 Task: Look for space in Cambuí, Brazil from 1st August, 2023 to 5th August, 2023 for 3 adults, 1 child in price range Rs.13000 to Rs.20000. Place can be entire place with 2 bedrooms having 3 beds and 2 bathrooms. Property type can be flatguest house, hotel. Booking option can be shelf check-in. Required host language is Spanish.
Action: Mouse moved to (438, 81)
Screenshot: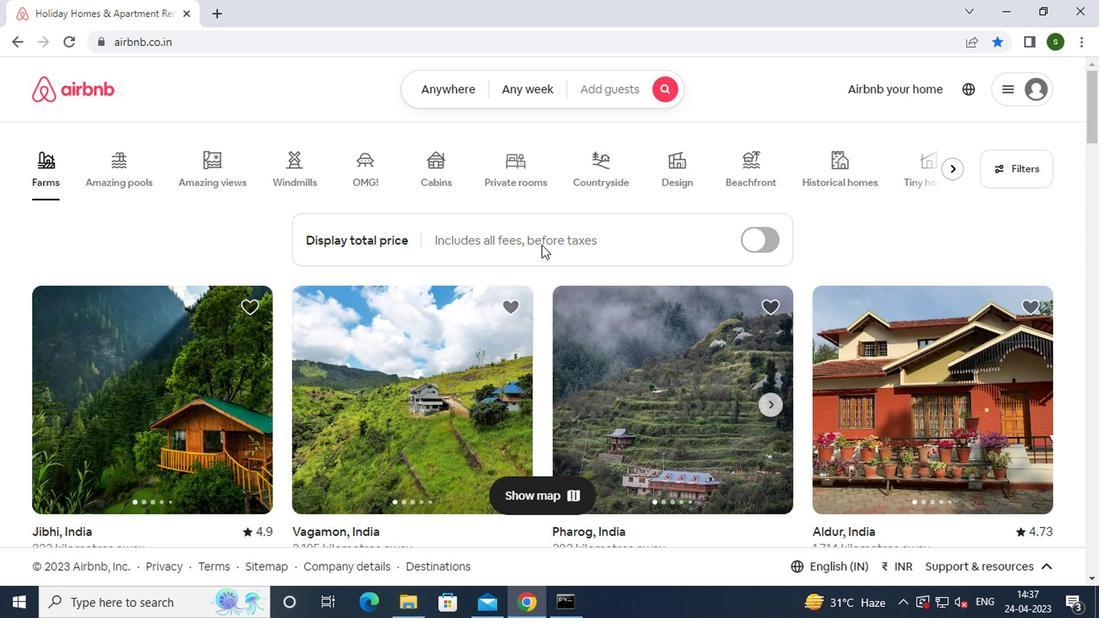 
Action: Mouse pressed left at (438, 81)
Screenshot: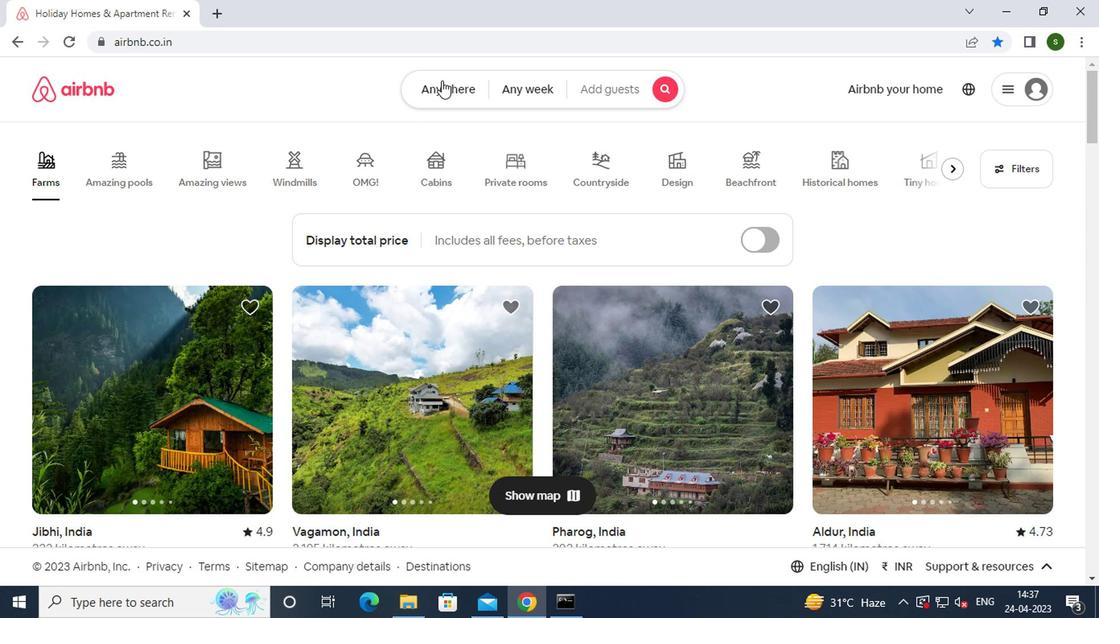 
Action: Mouse moved to (326, 146)
Screenshot: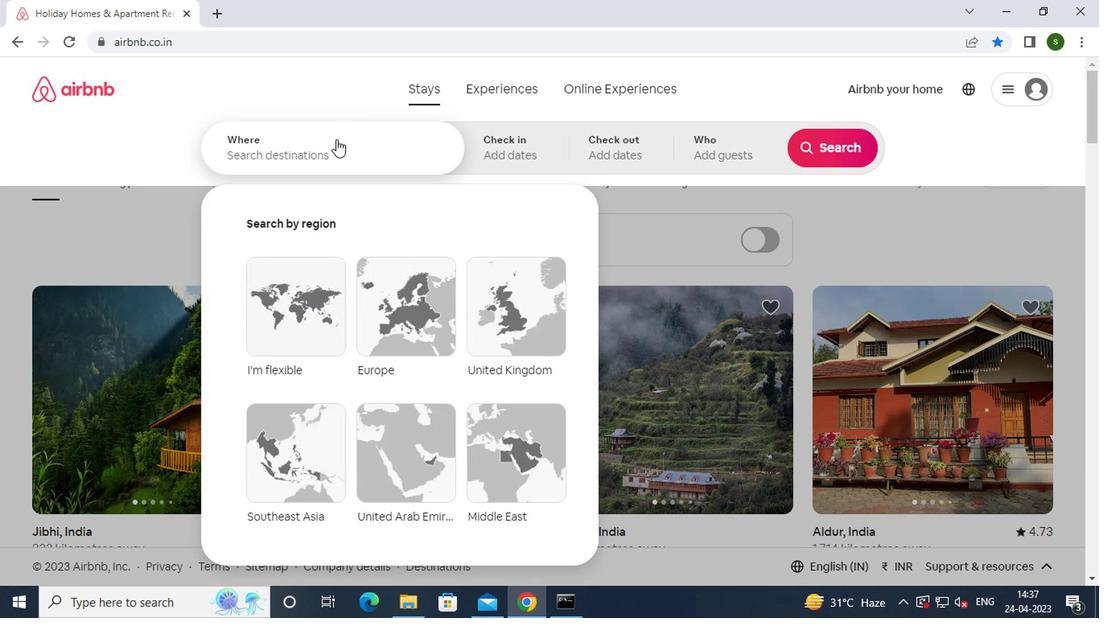 
Action: Mouse pressed left at (326, 146)
Screenshot: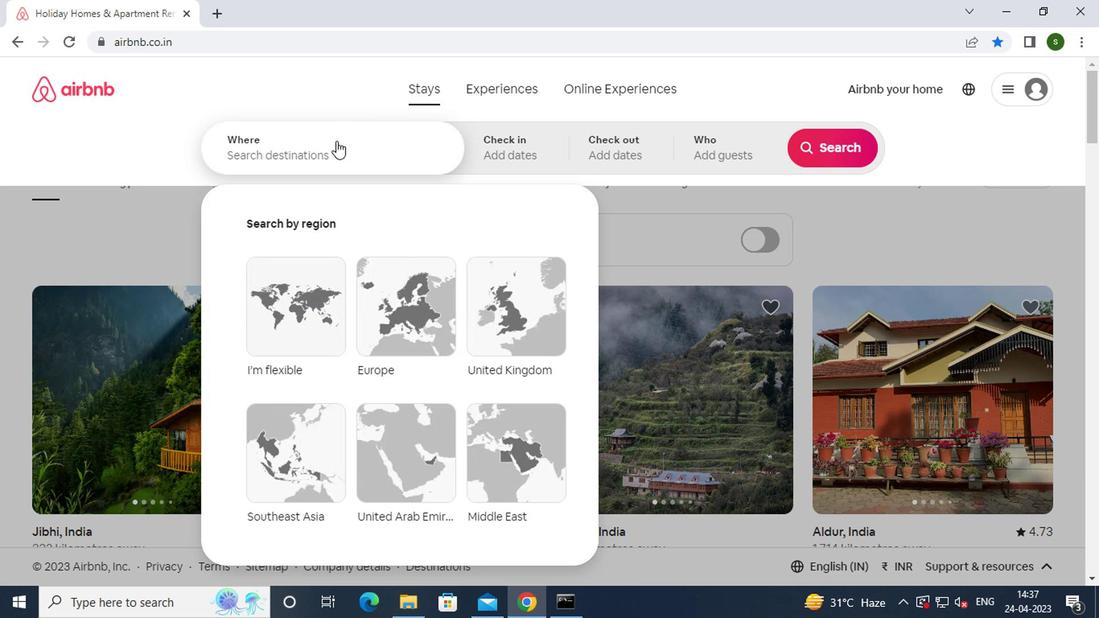 
Action: Key pressed c<Key.caps_lock>ambul,<Key.space><Key.caps_lock>b<Key.caps_lock>razil<Key.enter>
Screenshot: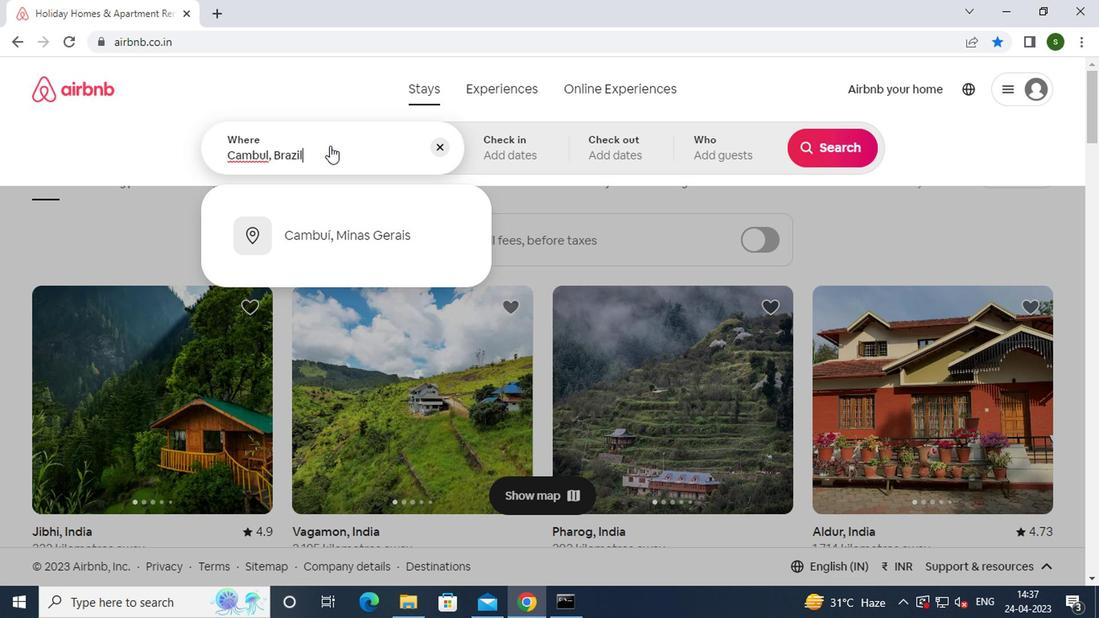 
Action: Mouse moved to (820, 279)
Screenshot: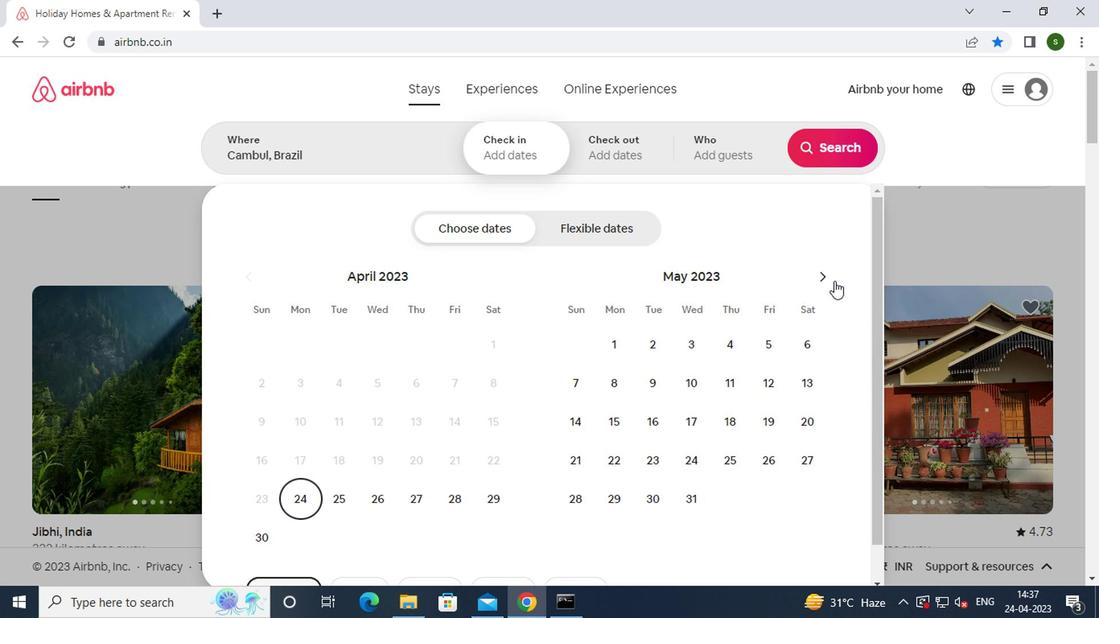 
Action: Mouse pressed left at (820, 279)
Screenshot: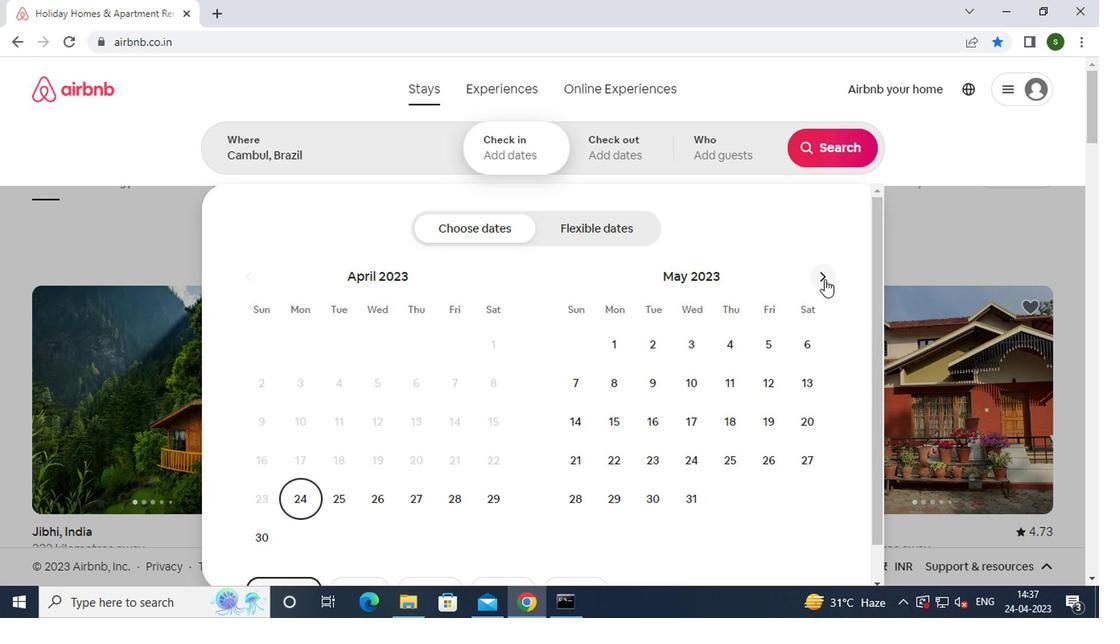 
Action: Mouse pressed left at (820, 279)
Screenshot: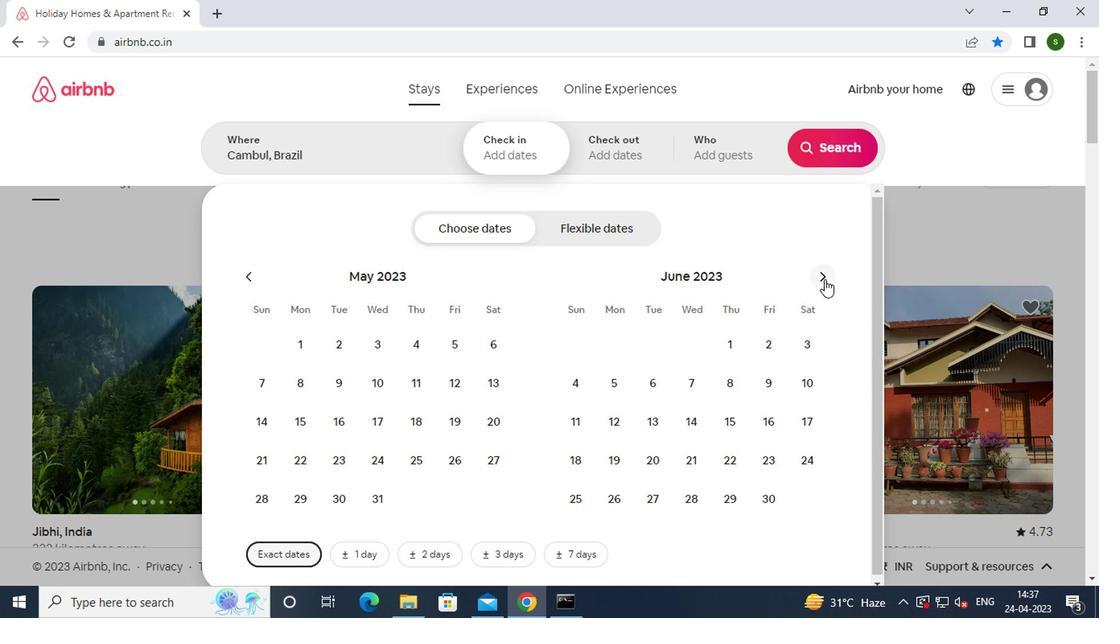 
Action: Mouse pressed left at (820, 279)
Screenshot: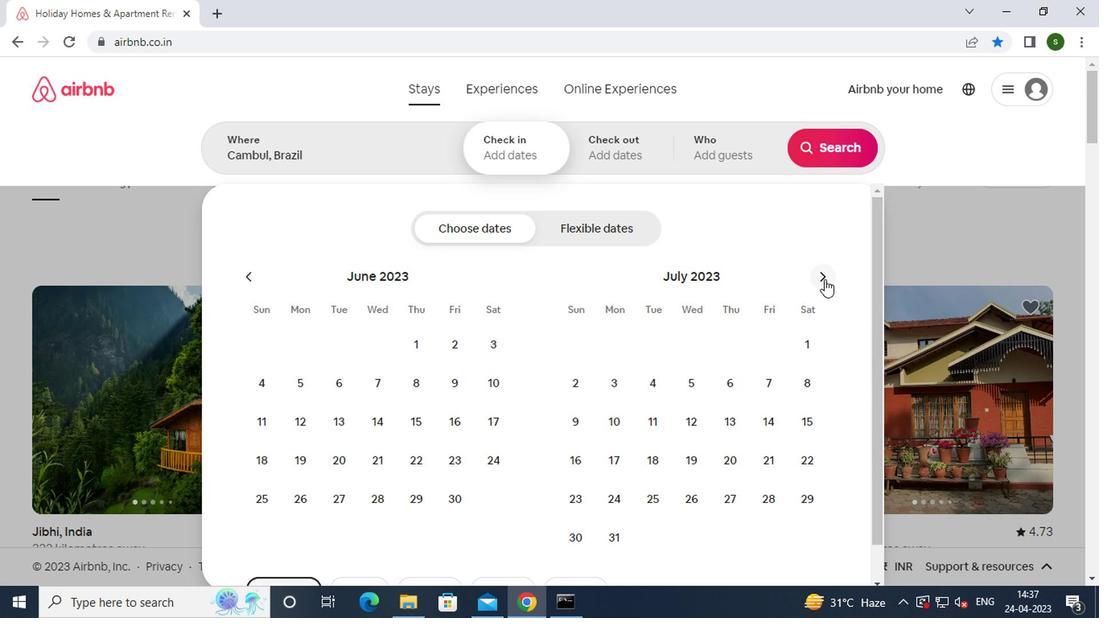 
Action: Mouse moved to (653, 344)
Screenshot: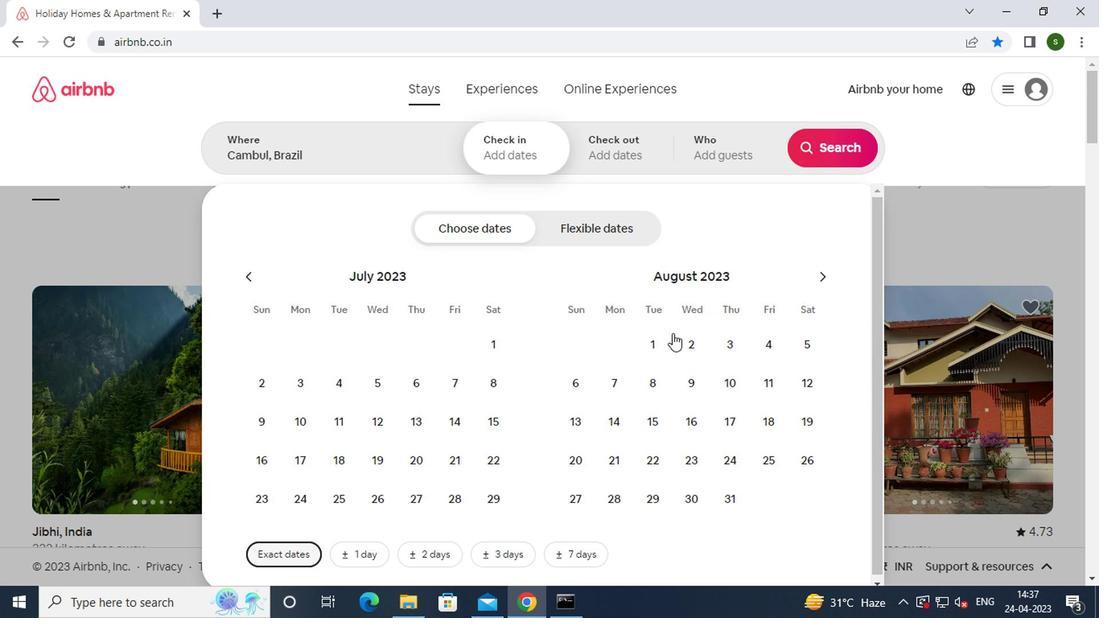 
Action: Mouse pressed left at (653, 344)
Screenshot: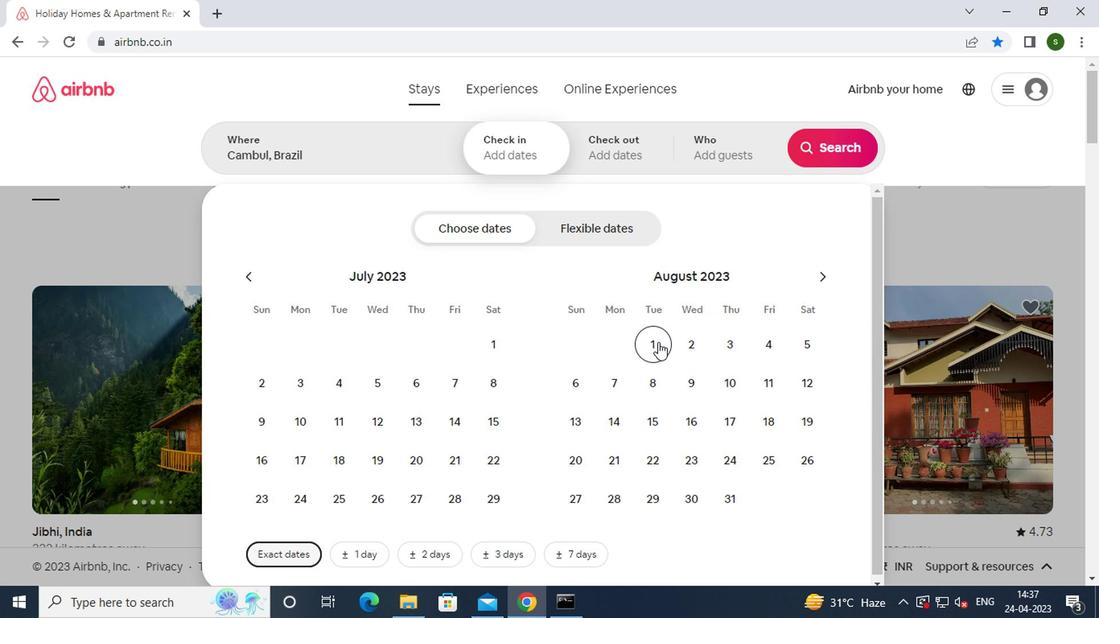 
Action: Mouse moved to (794, 340)
Screenshot: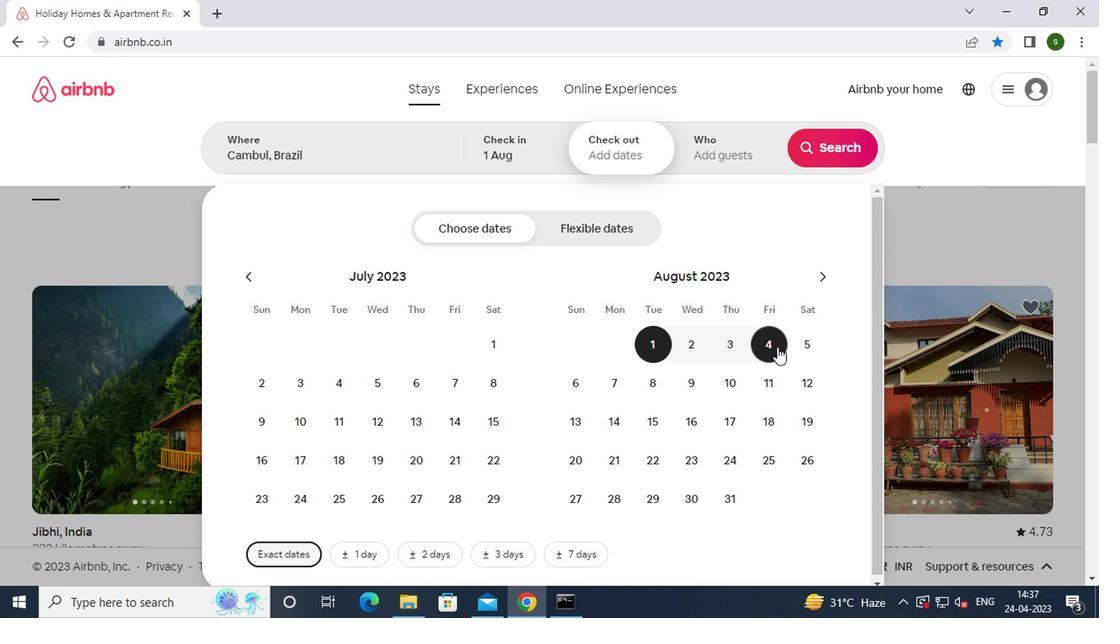 
Action: Mouse pressed left at (794, 340)
Screenshot: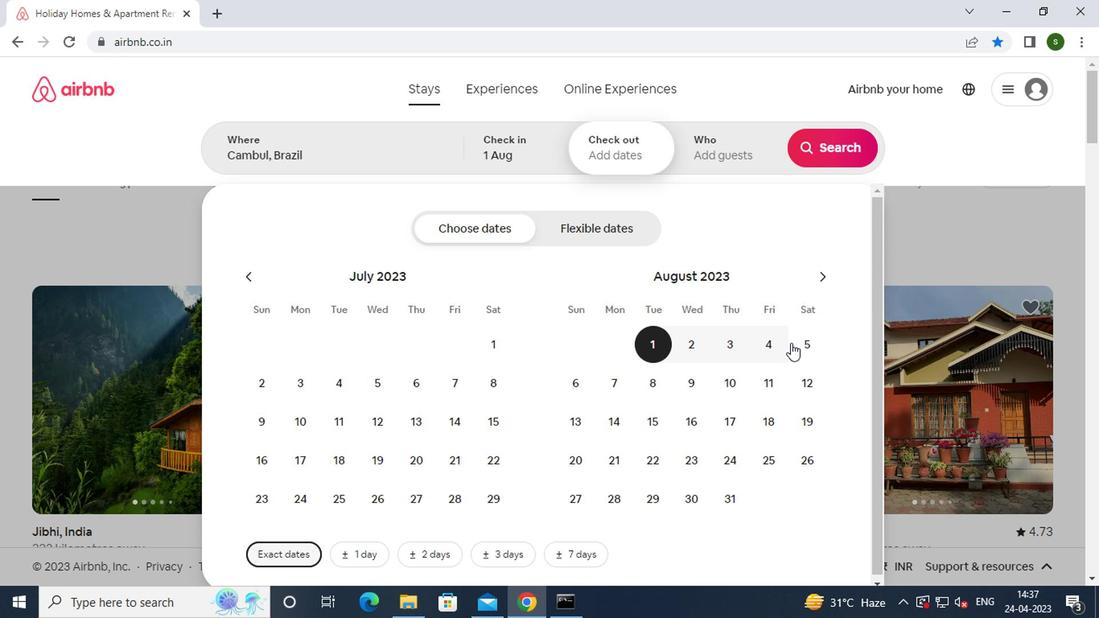 
Action: Mouse moved to (739, 137)
Screenshot: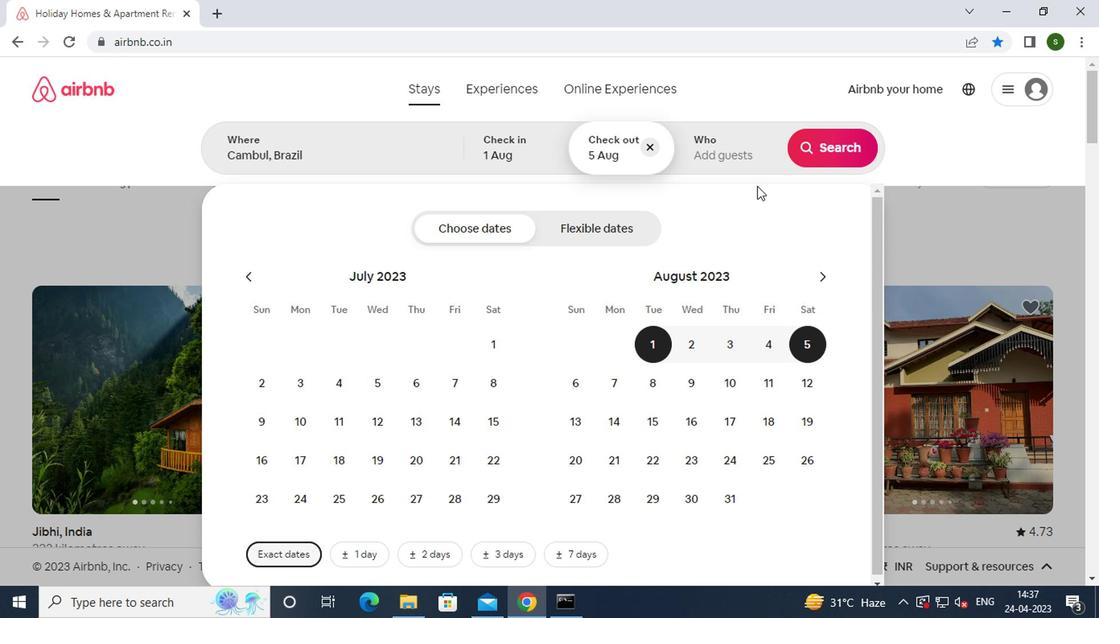 
Action: Mouse pressed left at (739, 137)
Screenshot: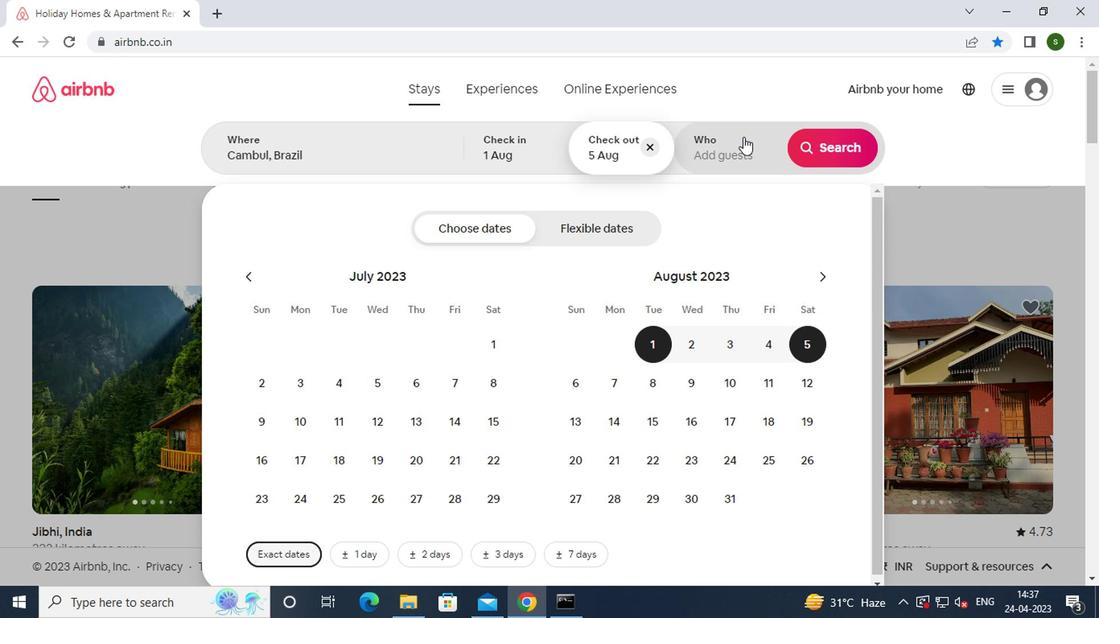 
Action: Mouse moved to (828, 237)
Screenshot: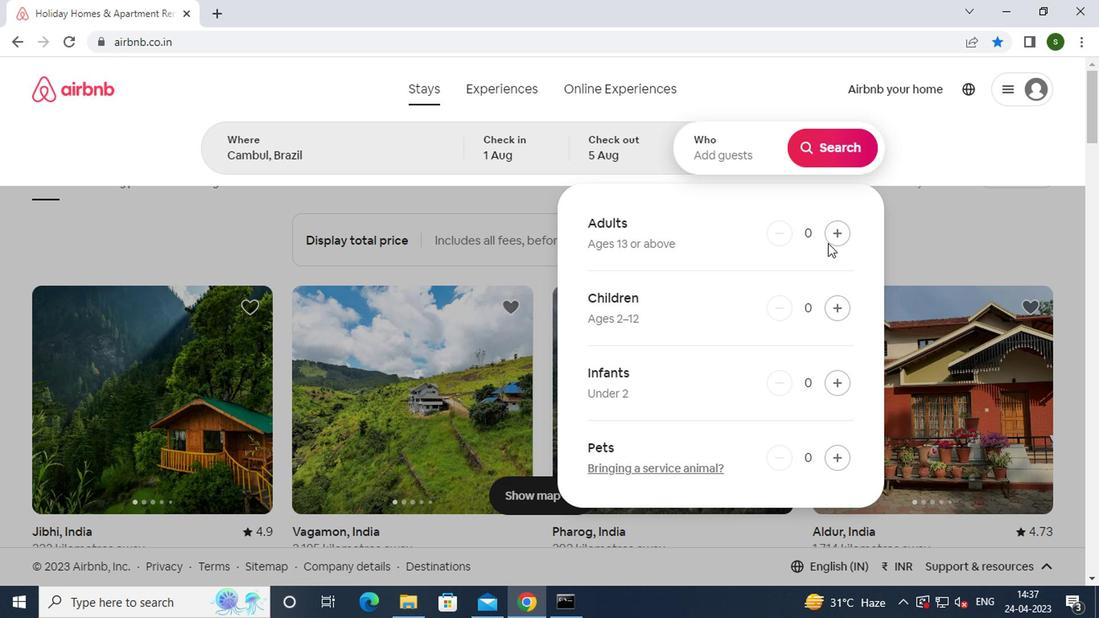 
Action: Mouse pressed left at (828, 237)
Screenshot: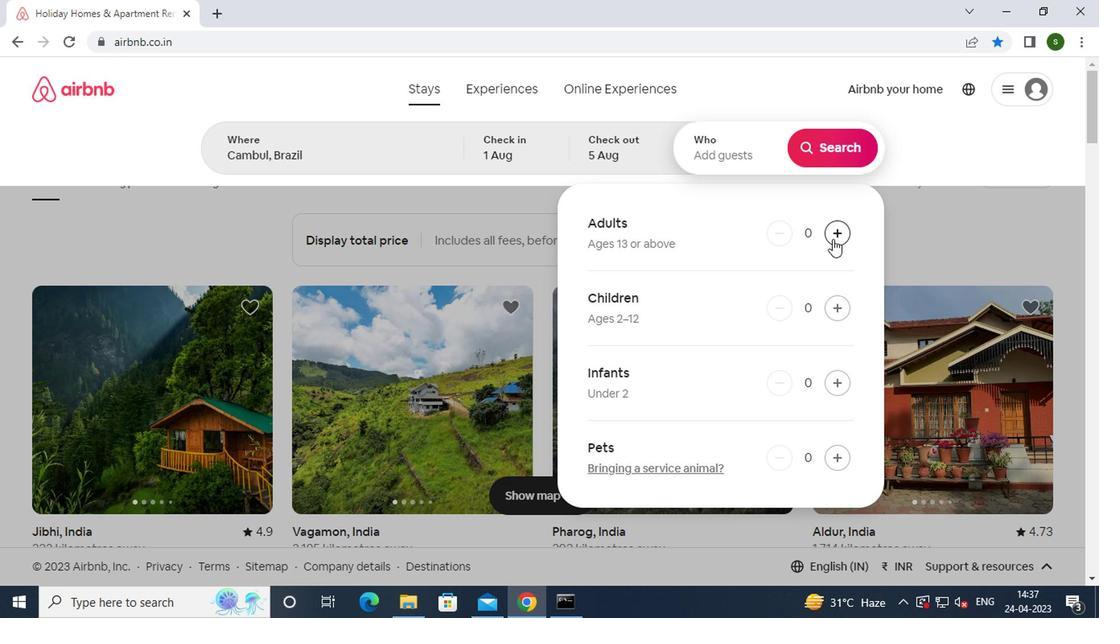 
Action: Mouse pressed left at (828, 237)
Screenshot: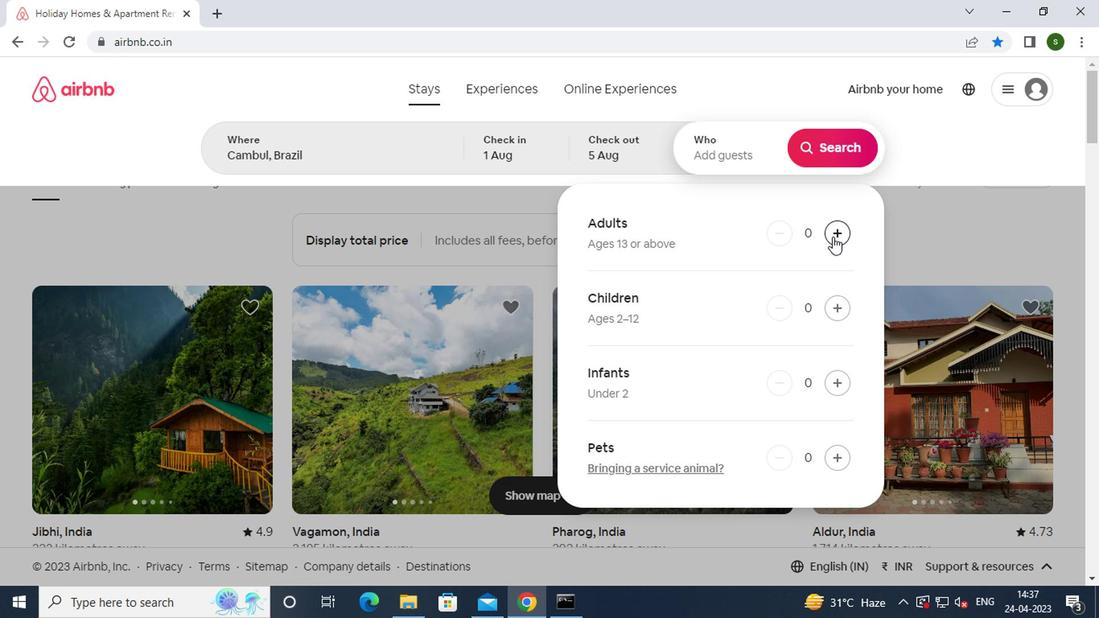 
Action: Mouse pressed left at (828, 237)
Screenshot: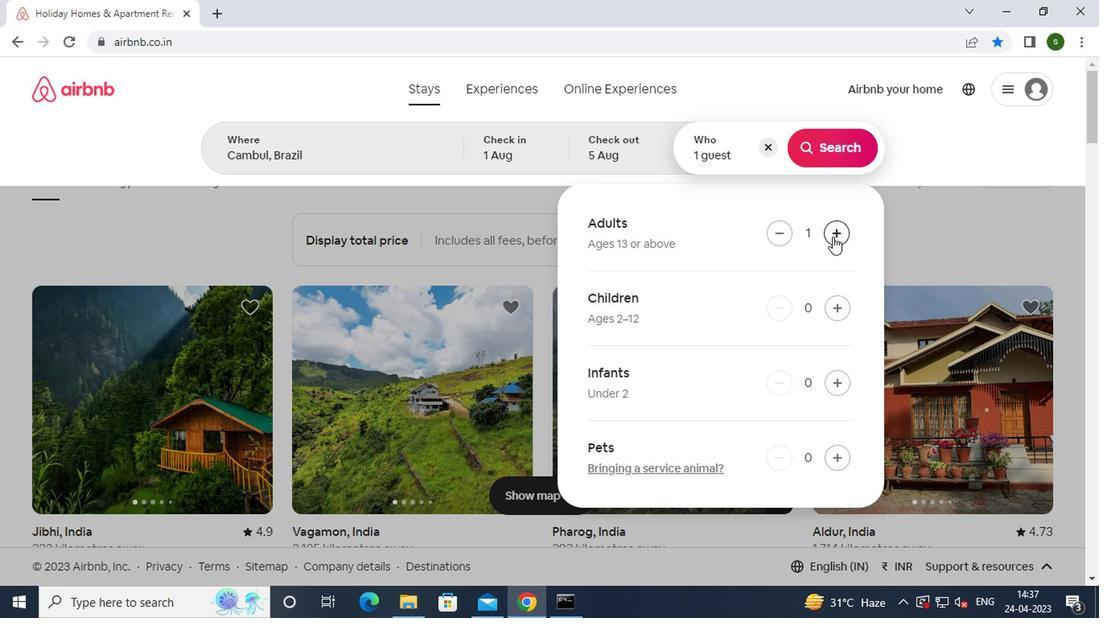 
Action: Mouse moved to (831, 301)
Screenshot: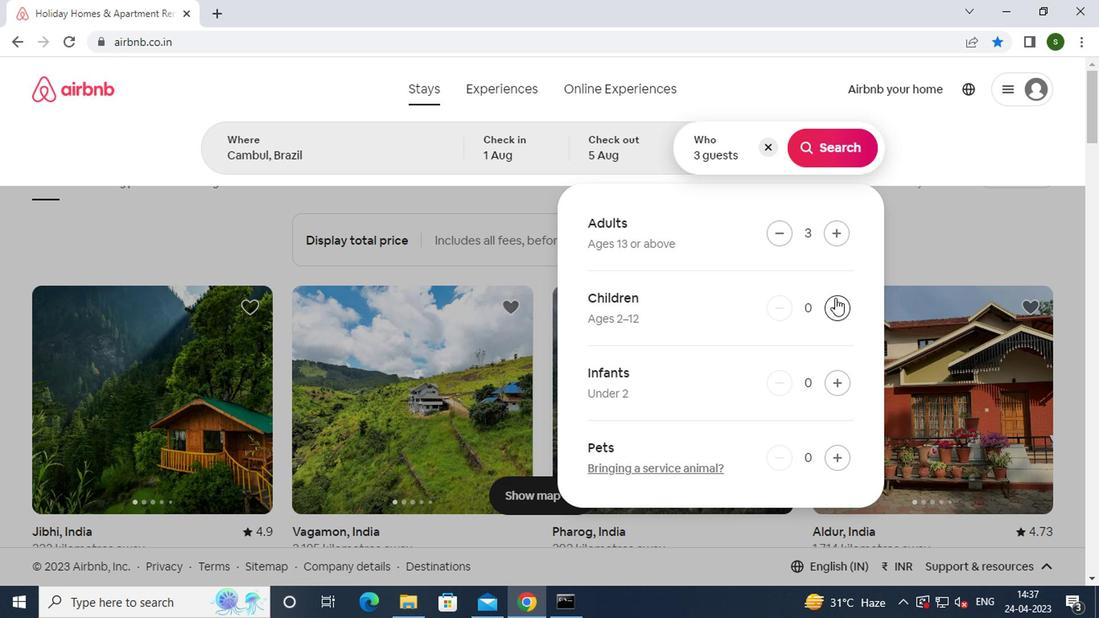 
Action: Mouse pressed left at (831, 301)
Screenshot: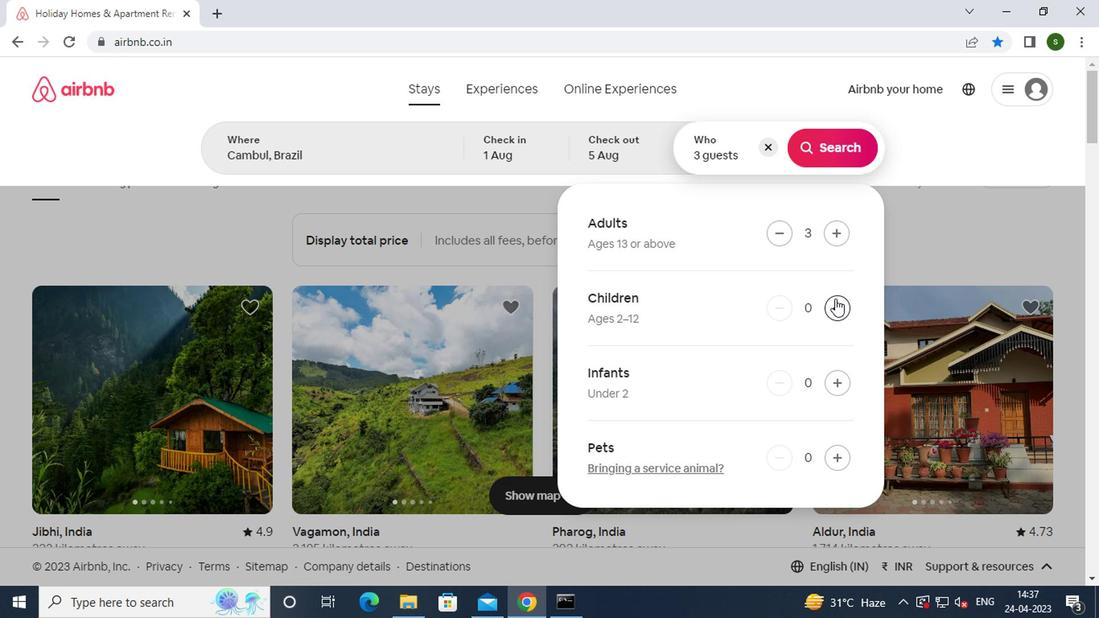 
Action: Mouse moved to (822, 150)
Screenshot: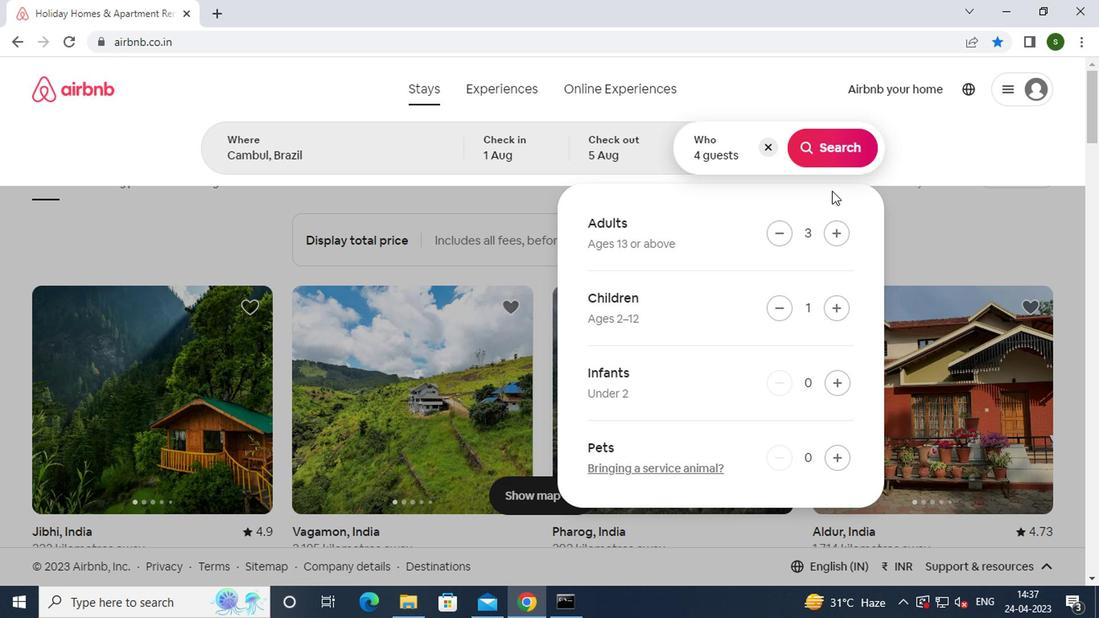 
Action: Mouse pressed left at (822, 150)
Screenshot: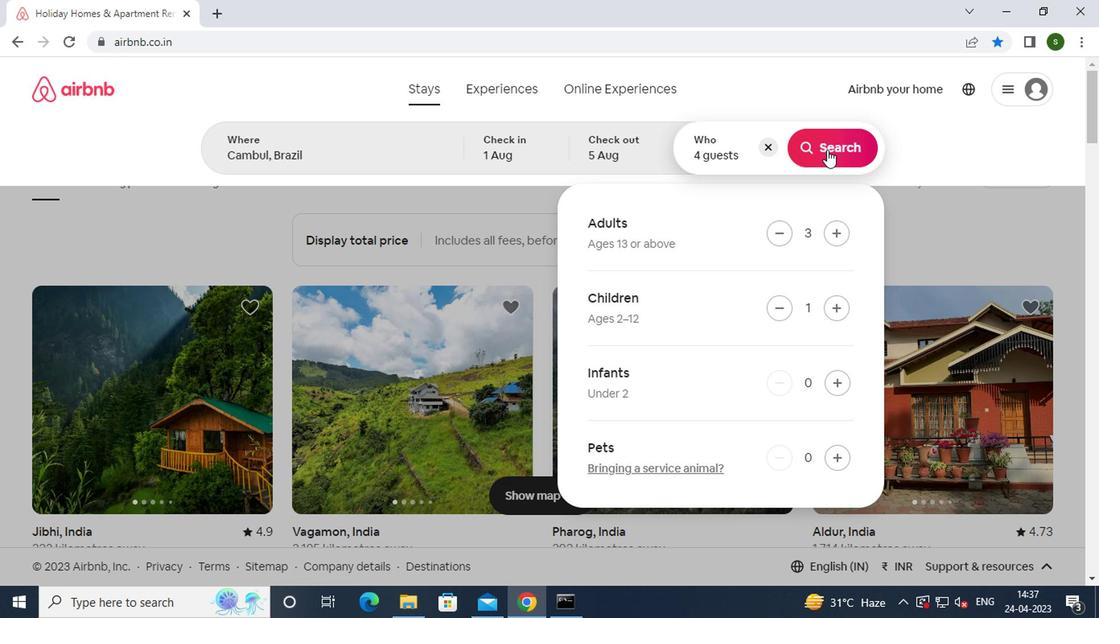 
Action: Mouse moved to (1014, 154)
Screenshot: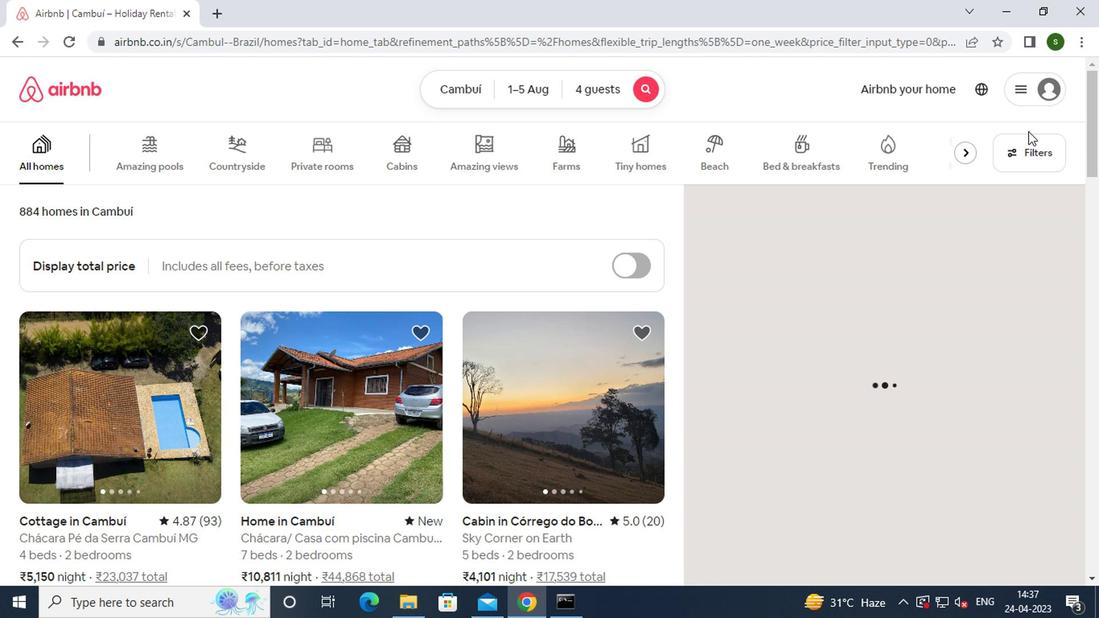 
Action: Mouse pressed left at (1014, 154)
Screenshot: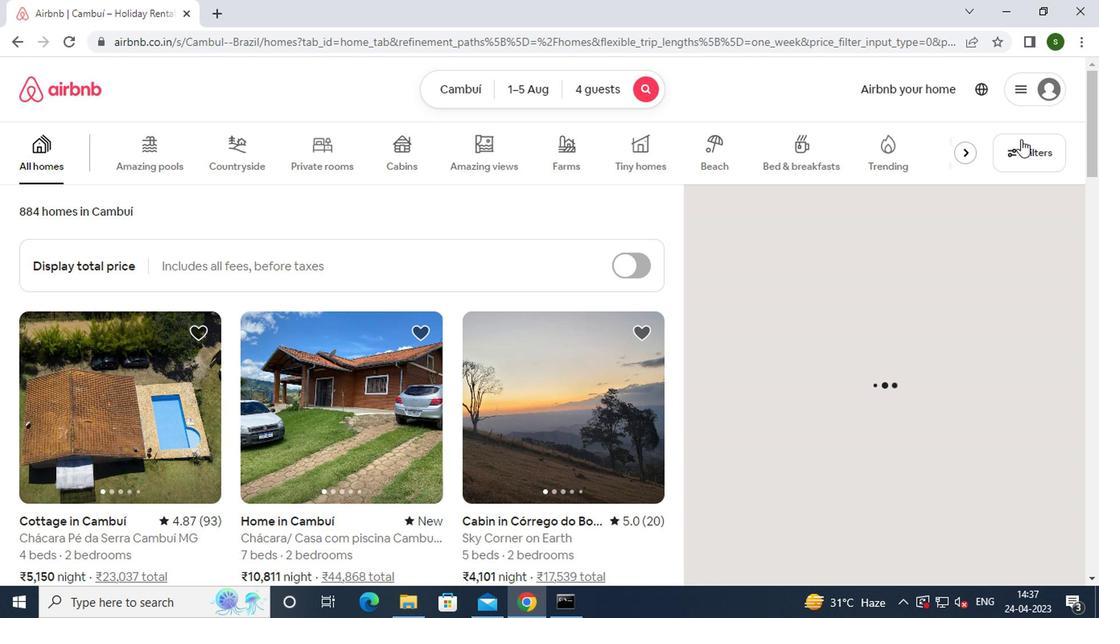 
Action: Mouse moved to (331, 356)
Screenshot: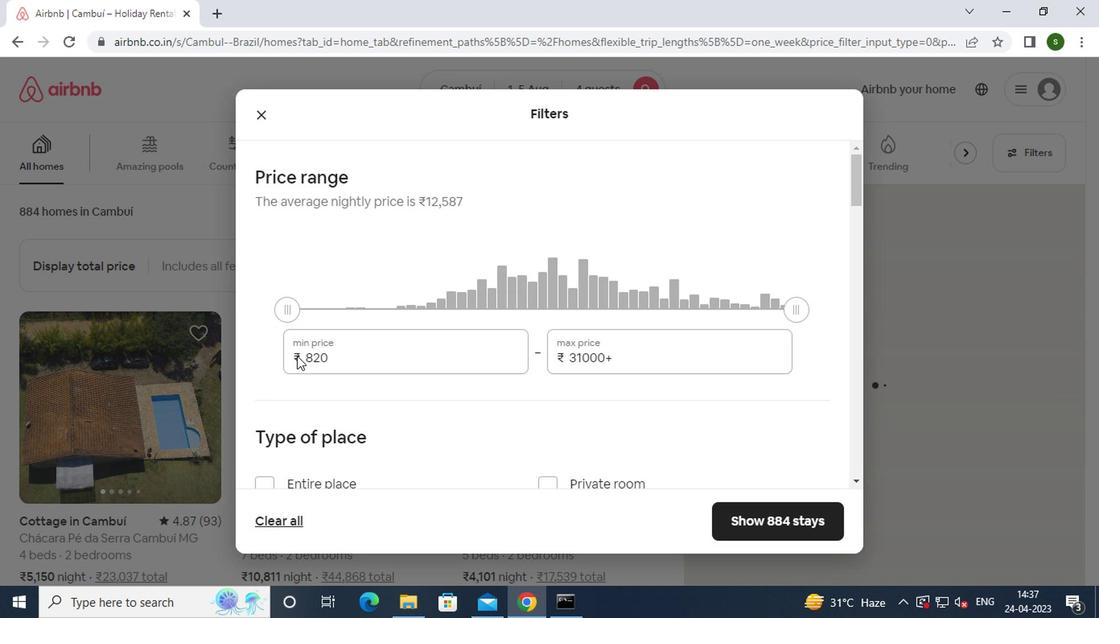 
Action: Mouse pressed left at (331, 356)
Screenshot: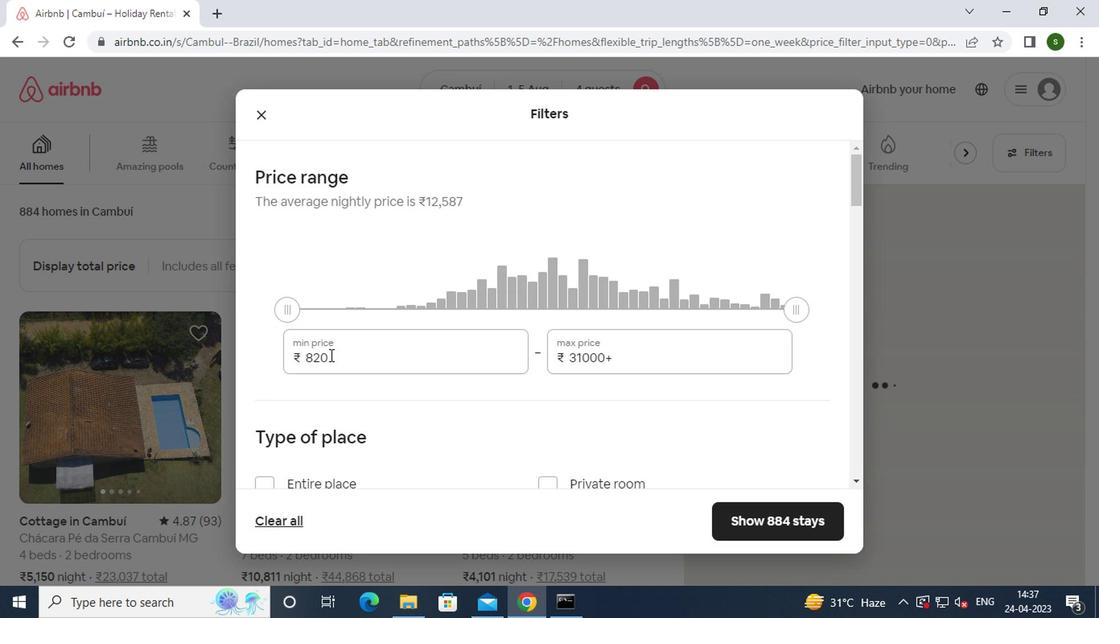 
Action: Key pressed <Key.backspace><Key.backspace><Key.backspace>14<Key.backspace>3000
Screenshot: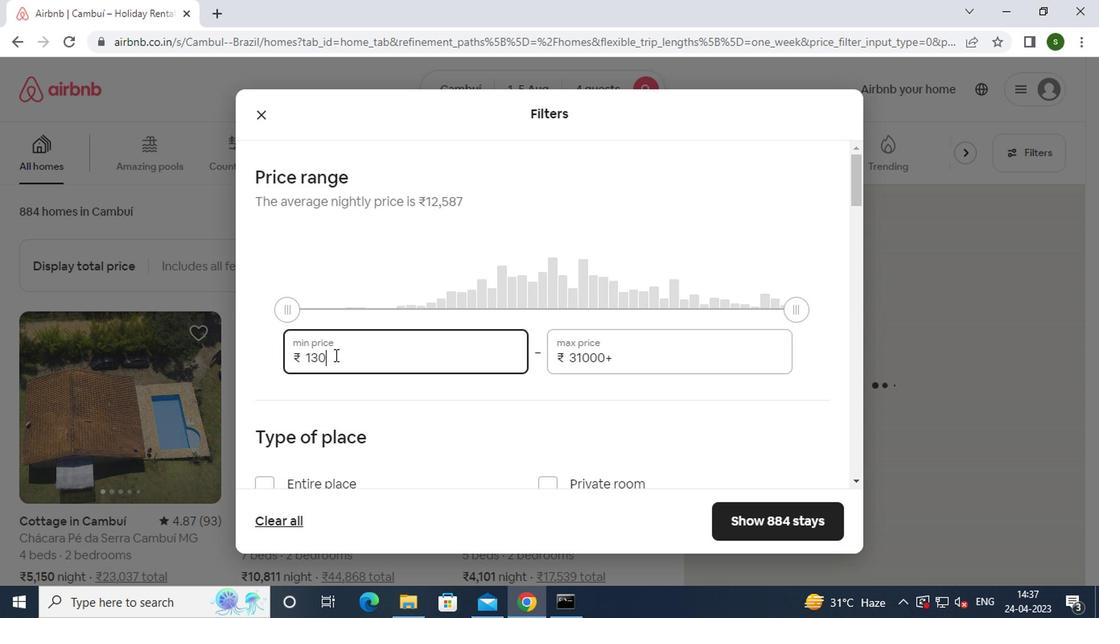 
Action: Mouse moved to (640, 362)
Screenshot: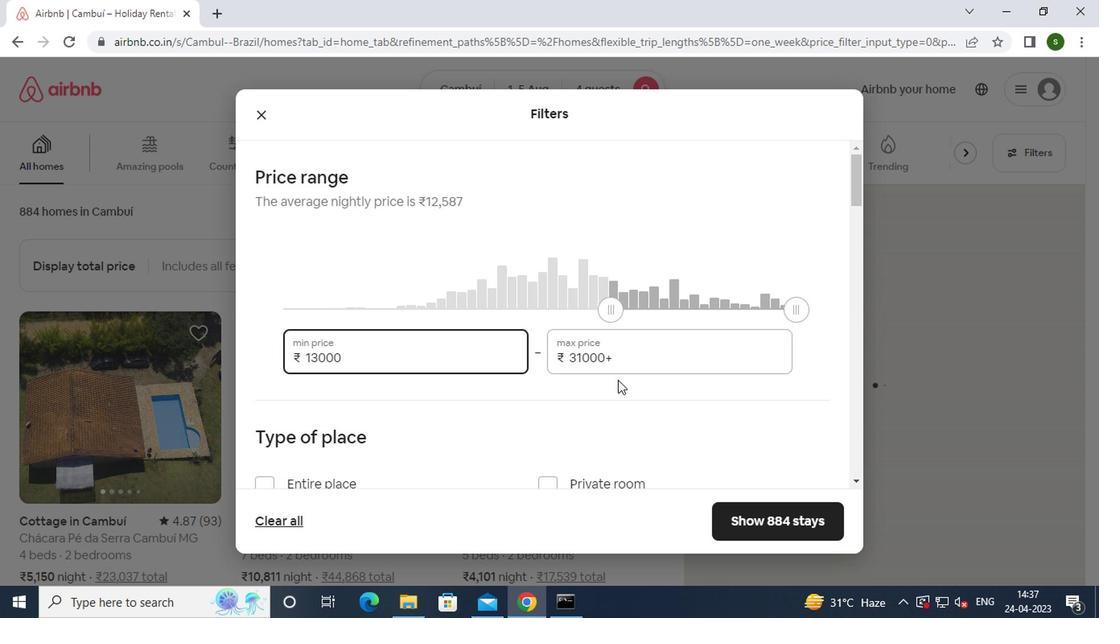 
Action: Mouse pressed left at (640, 362)
Screenshot: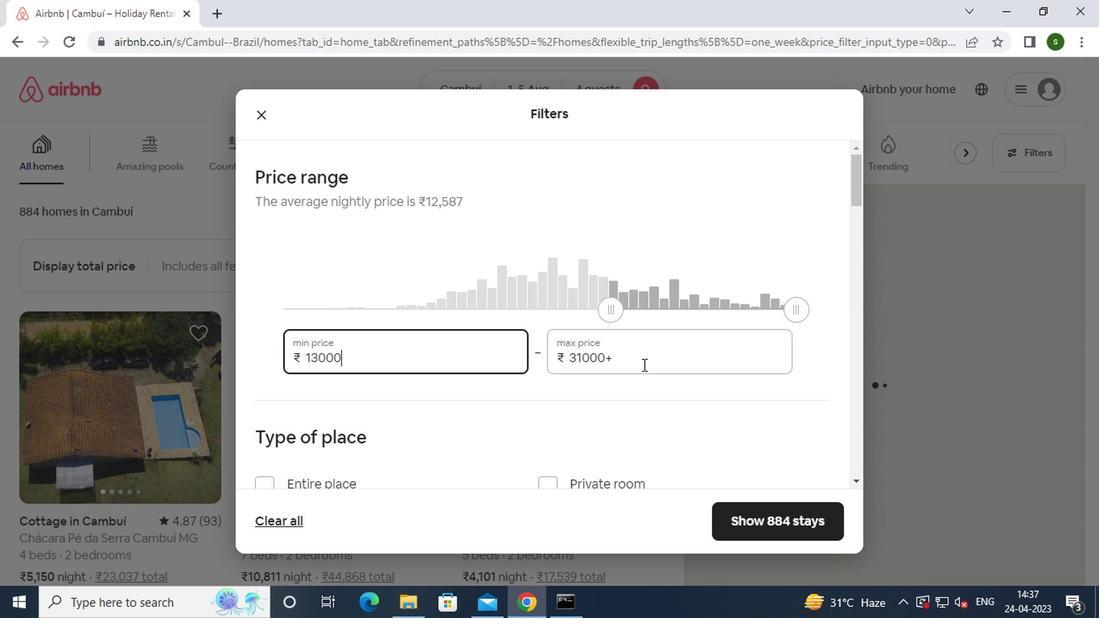 
Action: Mouse moved to (637, 361)
Screenshot: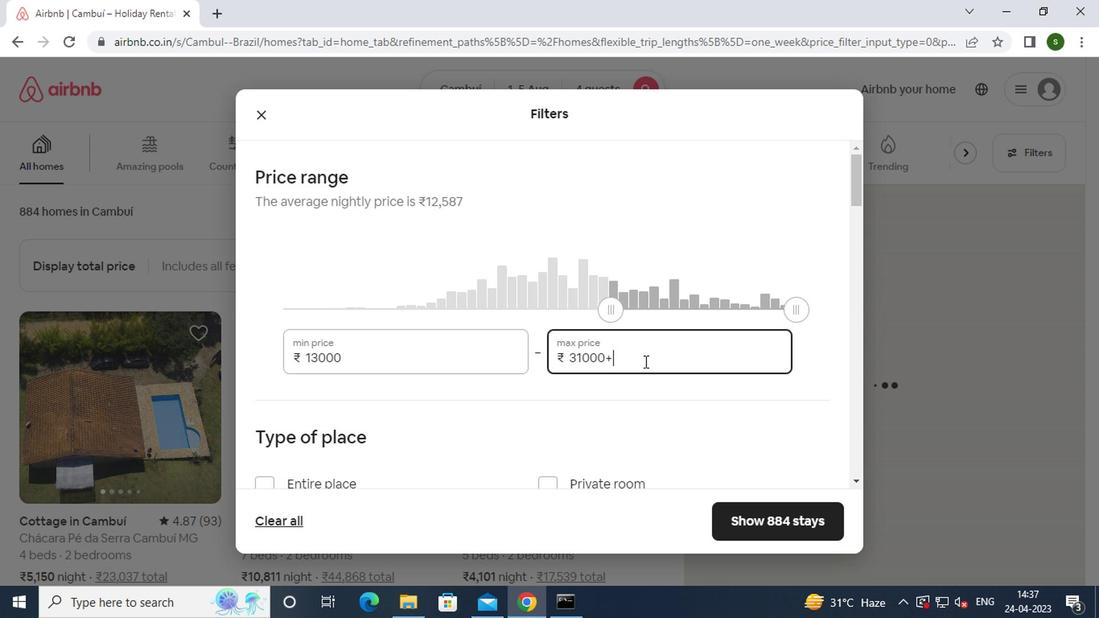 
Action: Key pressed <Key.backspace><Key.backspace><Key.backspace><Key.backspace><Key.backspace><Key.backspace><Key.backspace><Key.backspace><Key.backspace><Key.backspace><Key.backspace><Key.backspace>20000
Screenshot: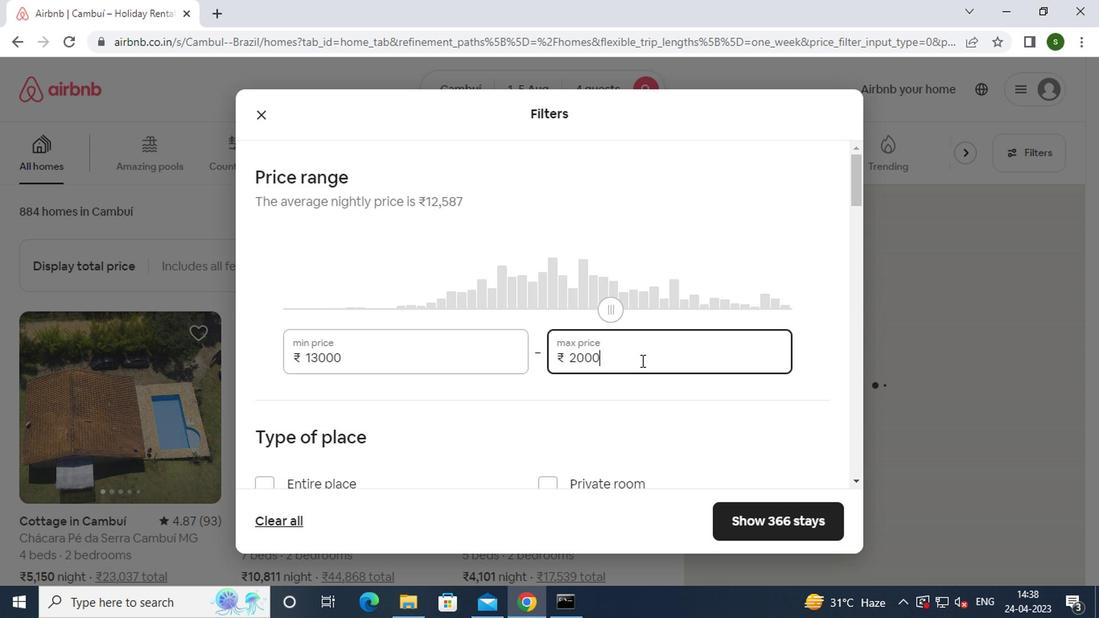 
Action: Mouse moved to (533, 365)
Screenshot: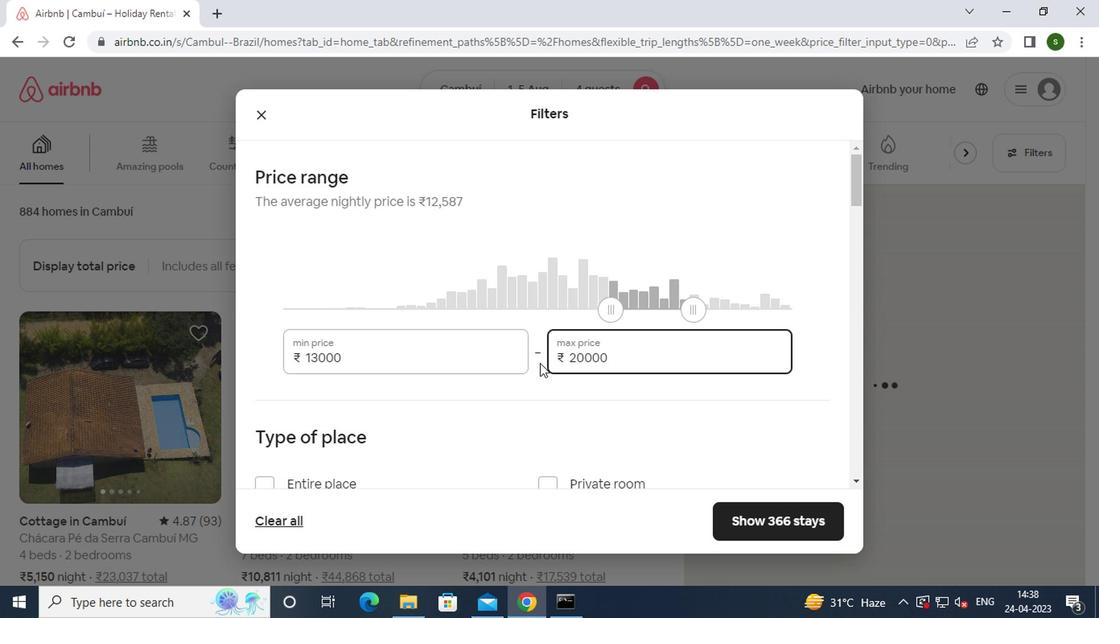 
Action: Mouse scrolled (533, 364) with delta (0, -1)
Screenshot: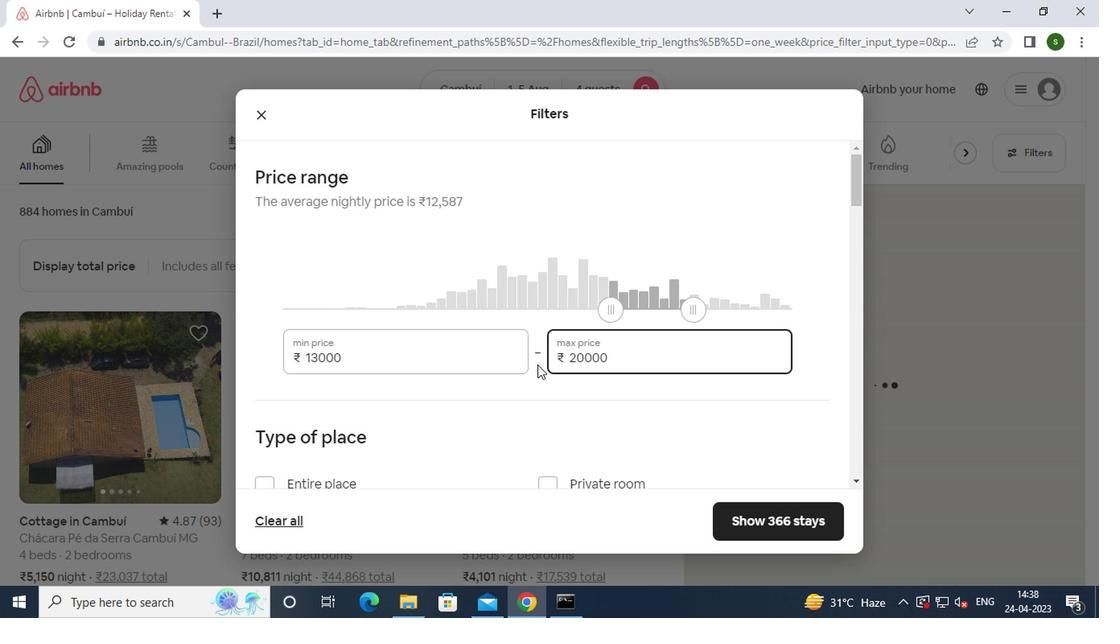 
Action: Mouse scrolled (533, 364) with delta (0, -1)
Screenshot: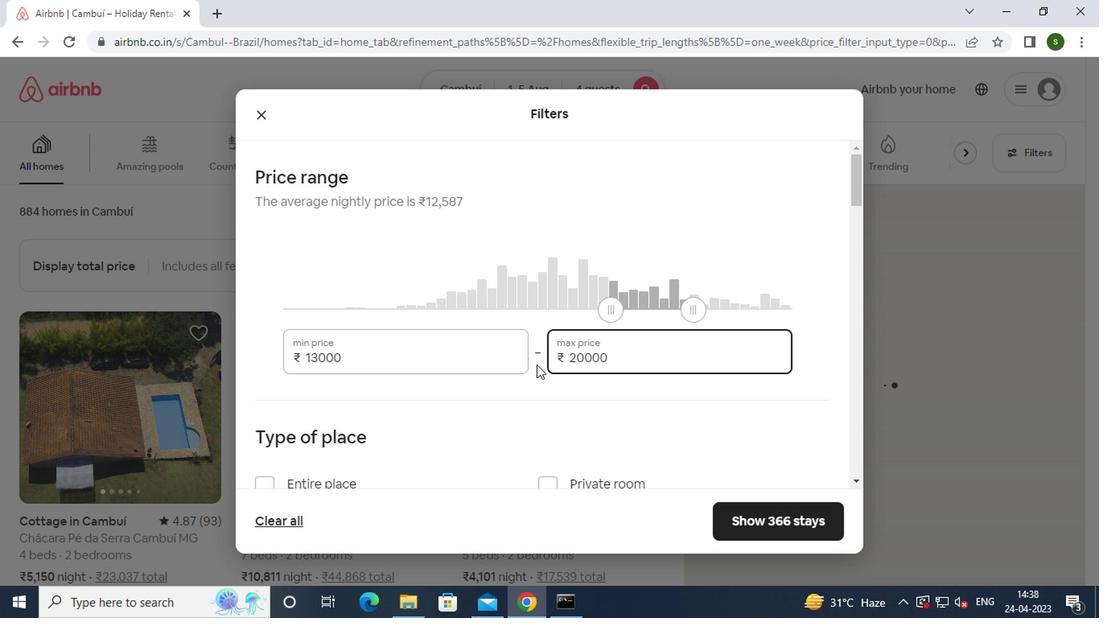 
Action: Mouse moved to (333, 336)
Screenshot: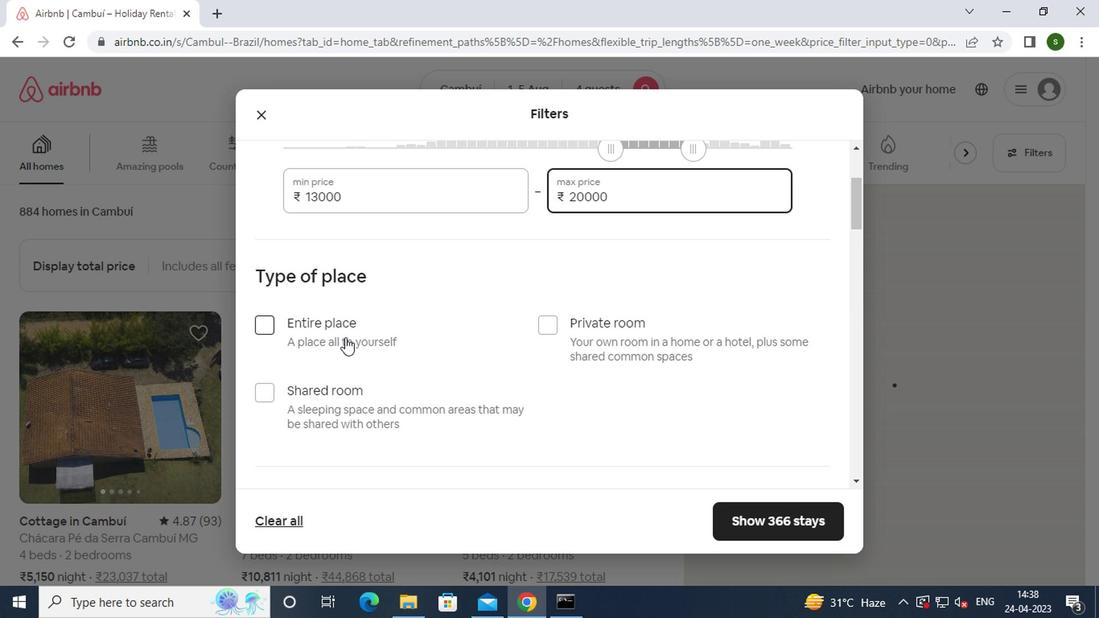 
Action: Mouse pressed left at (333, 336)
Screenshot: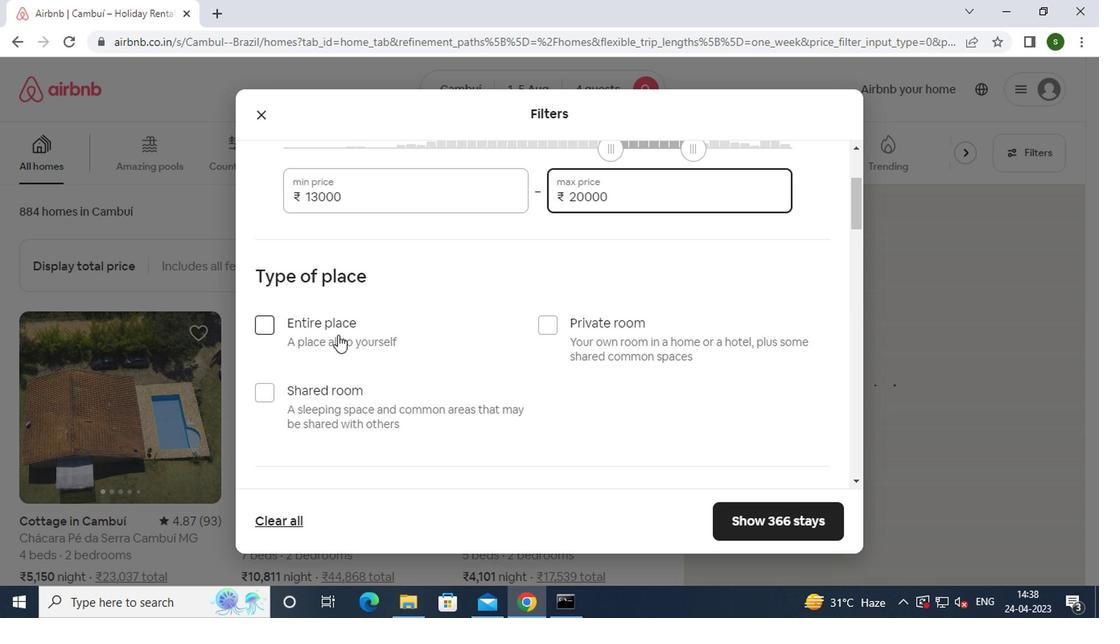 
Action: Mouse scrolled (333, 334) with delta (0, -1)
Screenshot: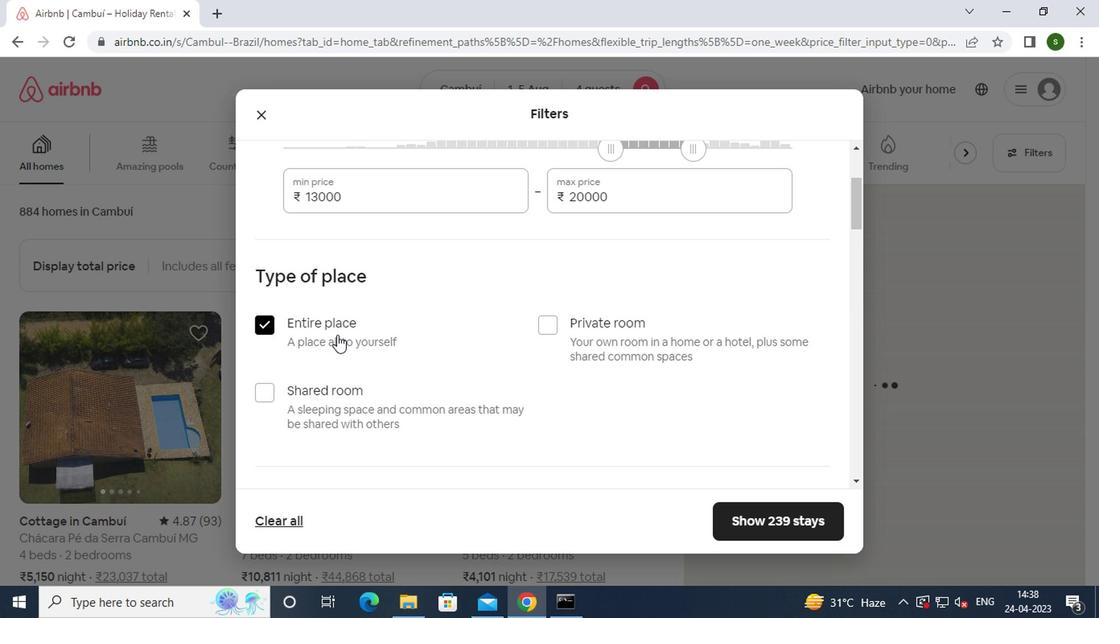 
Action: Mouse scrolled (333, 334) with delta (0, -1)
Screenshot: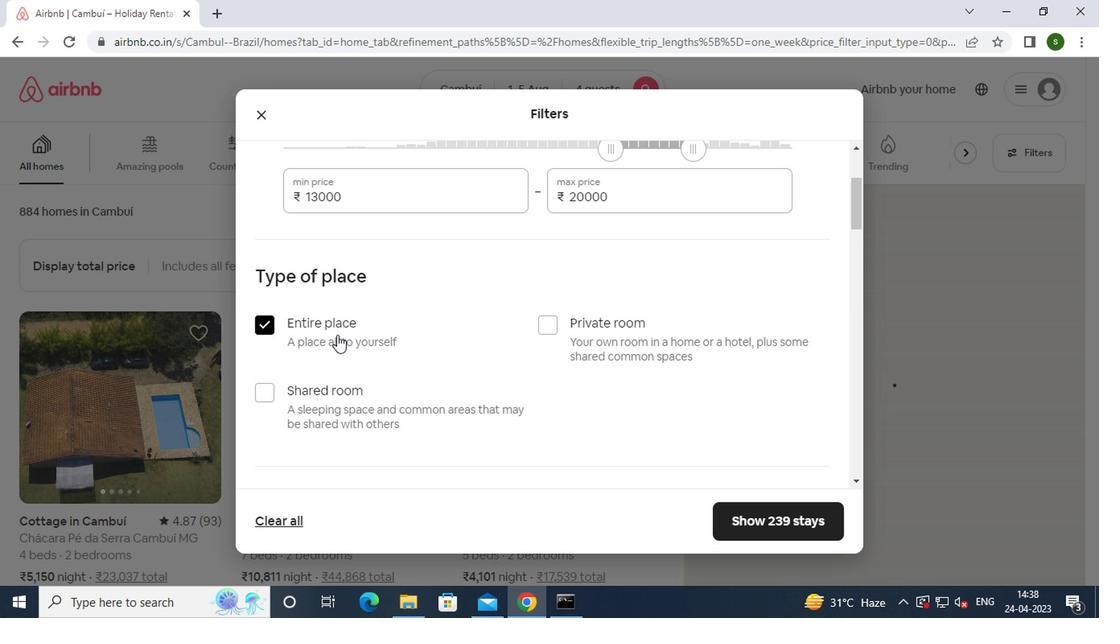 
Action: Mouse scrolled (333, 334) with delta (0, -1)
Screenshot: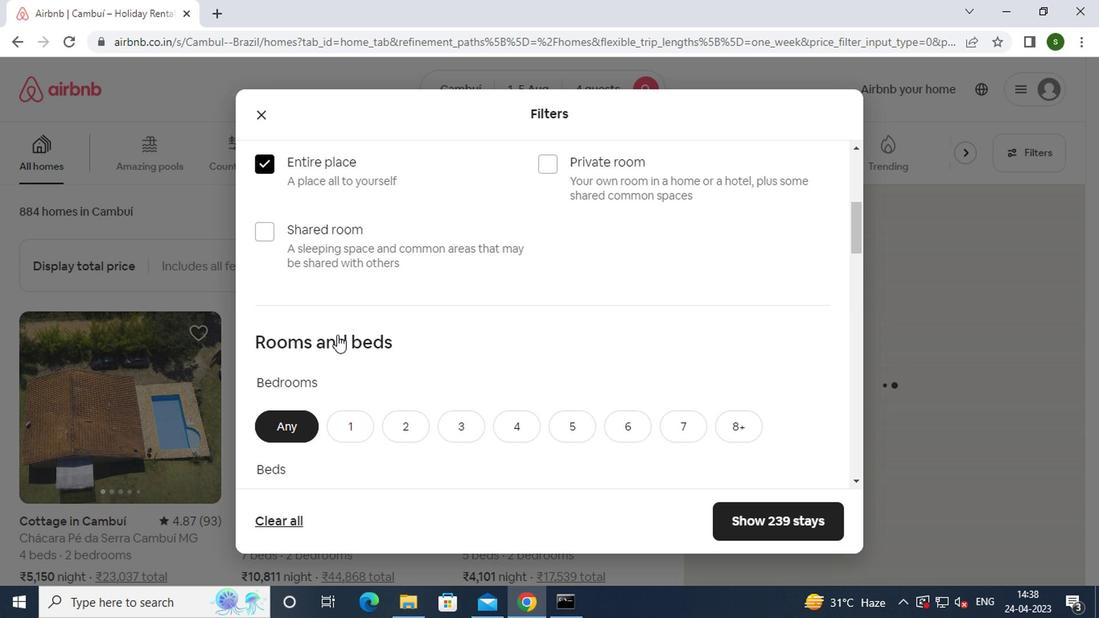 
Action: Mouse scrolled (333, 334) with delta (0, -1)
Screenshot: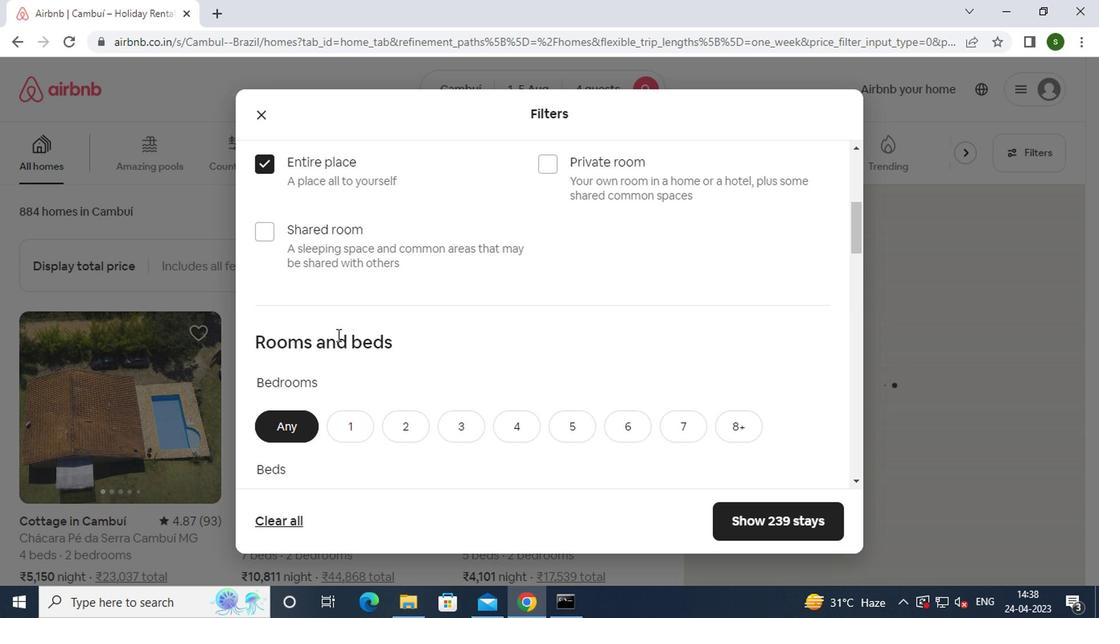 
Action: Mouse moved to (413, 270)
Screenshot: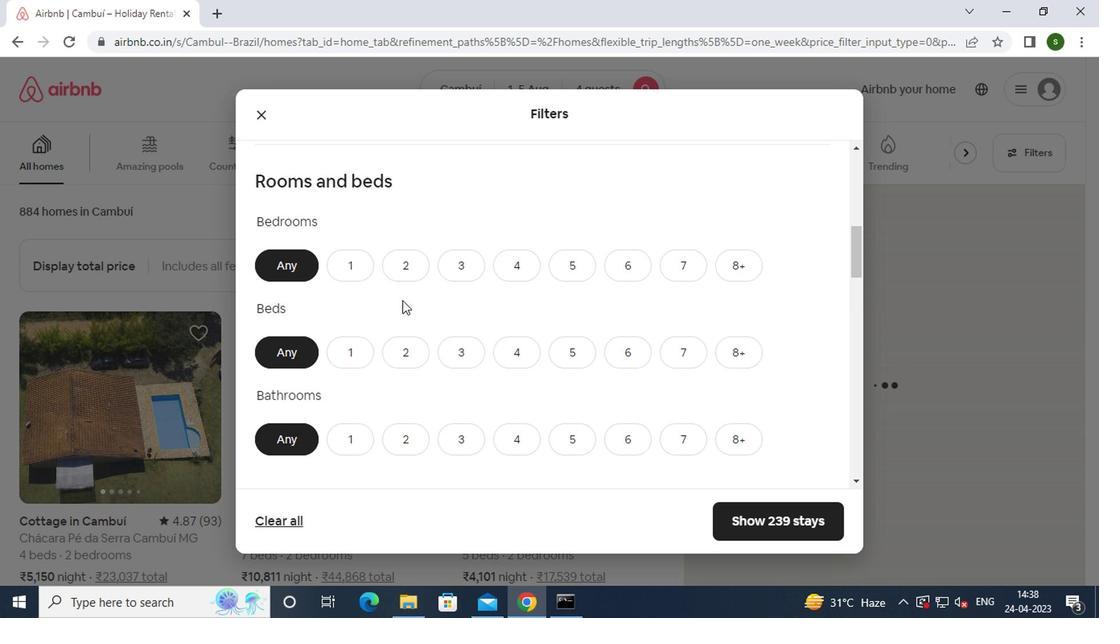
Action: Mouse pressed left at (413, 270)
Screenshot: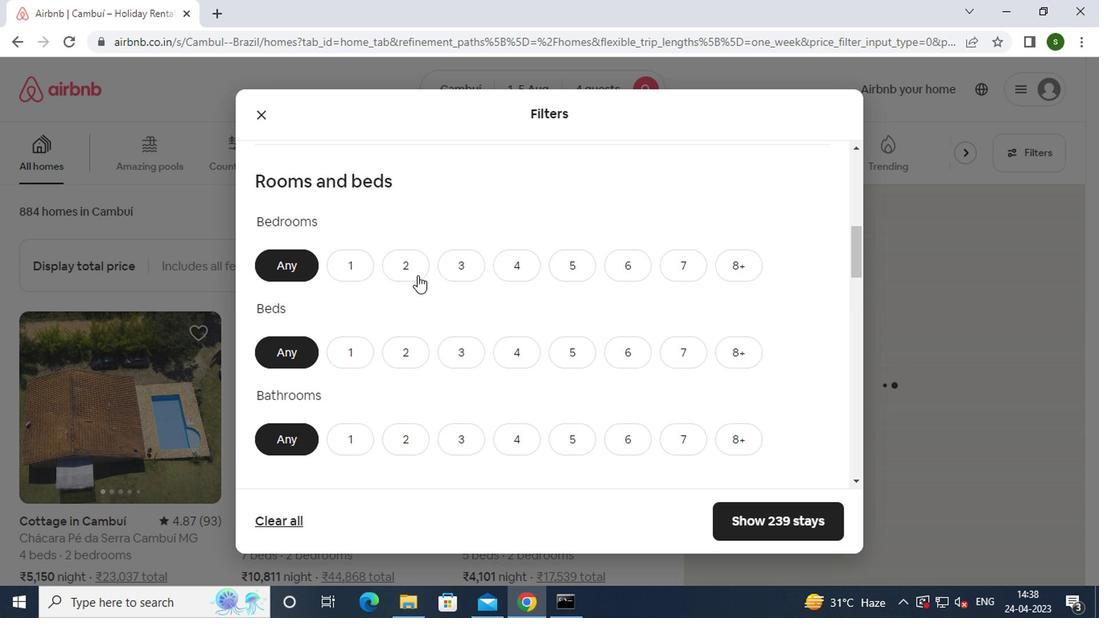 
Action: Mouse moved to (467, 362)
Screenshot: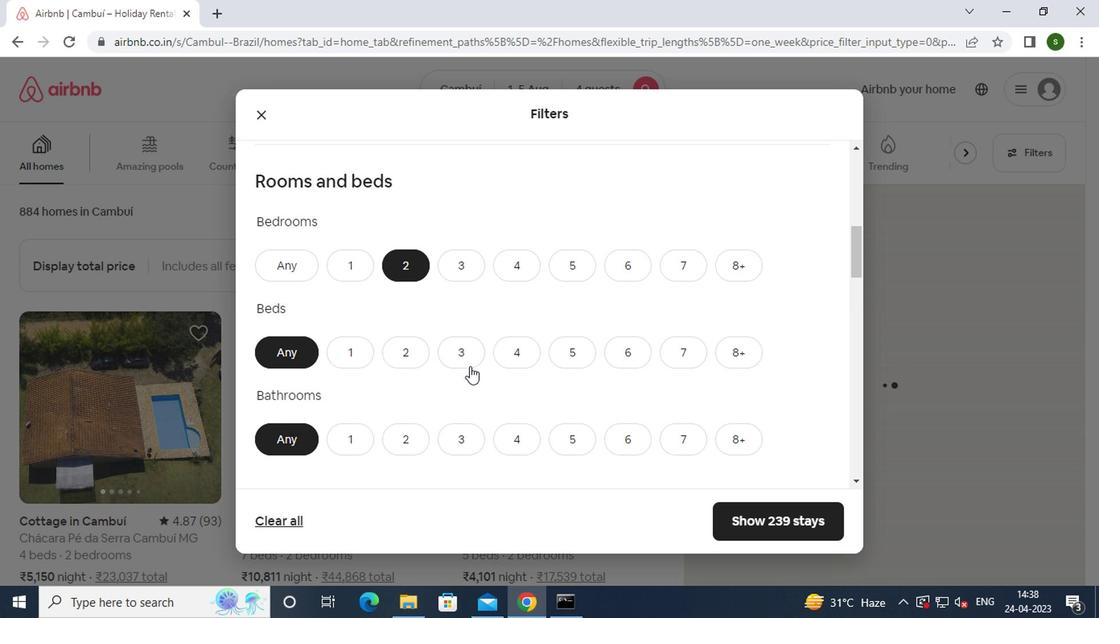 
Action: Mouse pressed left at (467, 362)
Screenshot: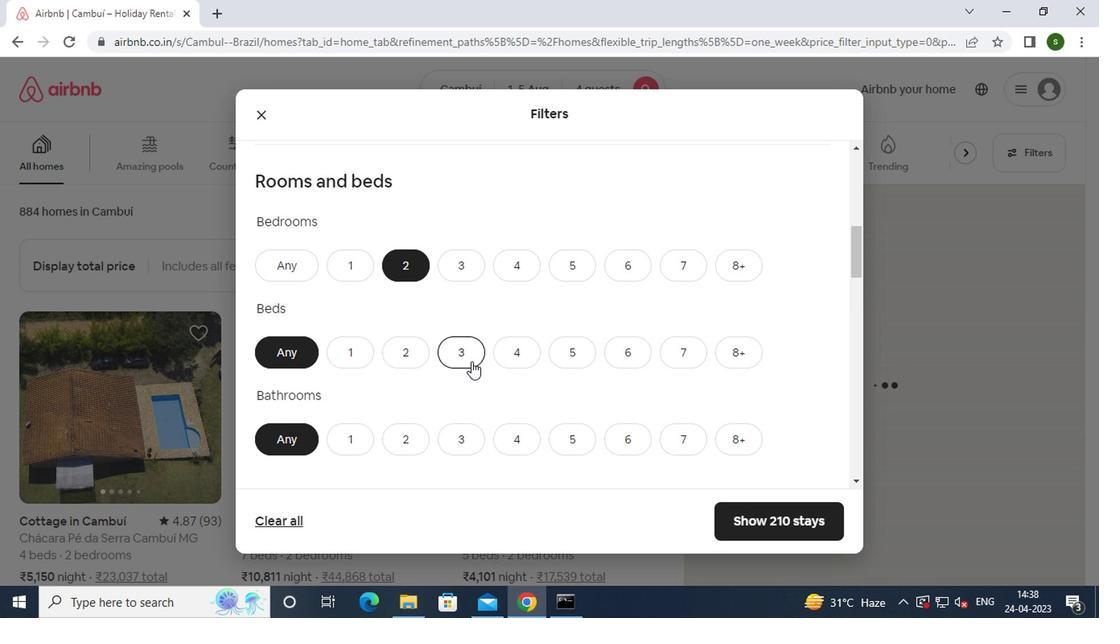 
Action: Mouse scrolled (467, 361) with delta (0, 0)
Screenshot: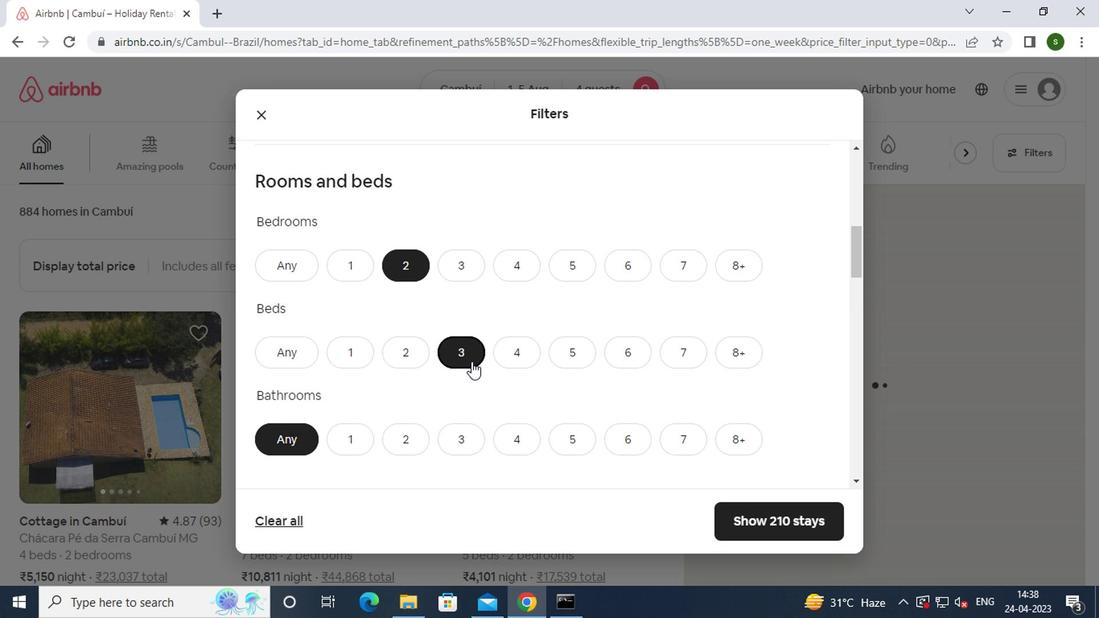 
Action: Mouse moved to (413, 352)
Screenshot: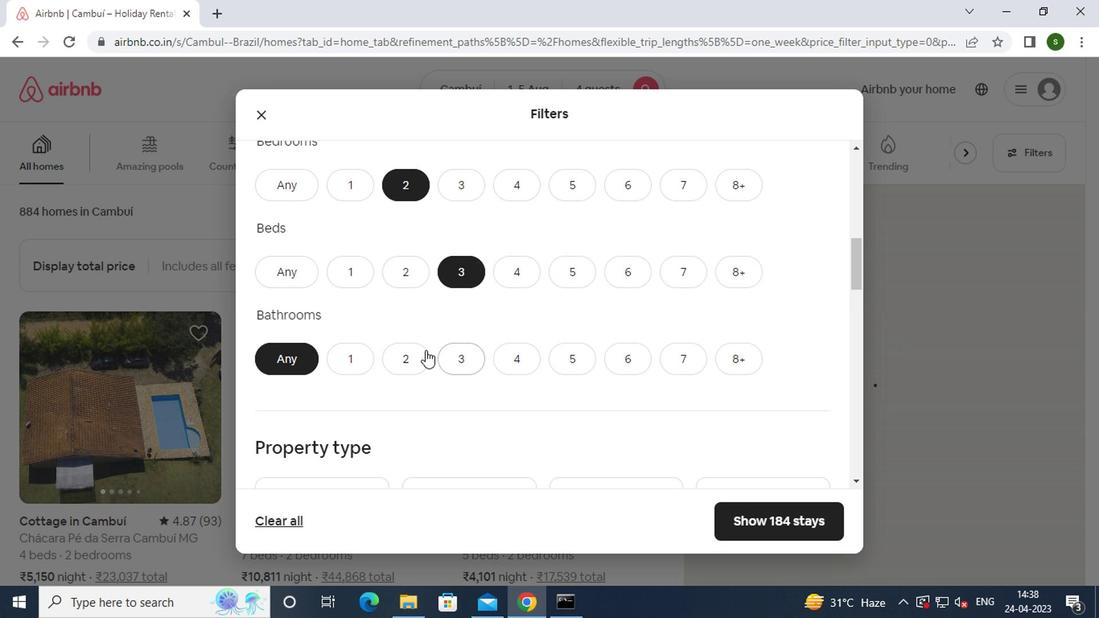 
Action: Mouse pressed left at (413, 352)
Screenshot: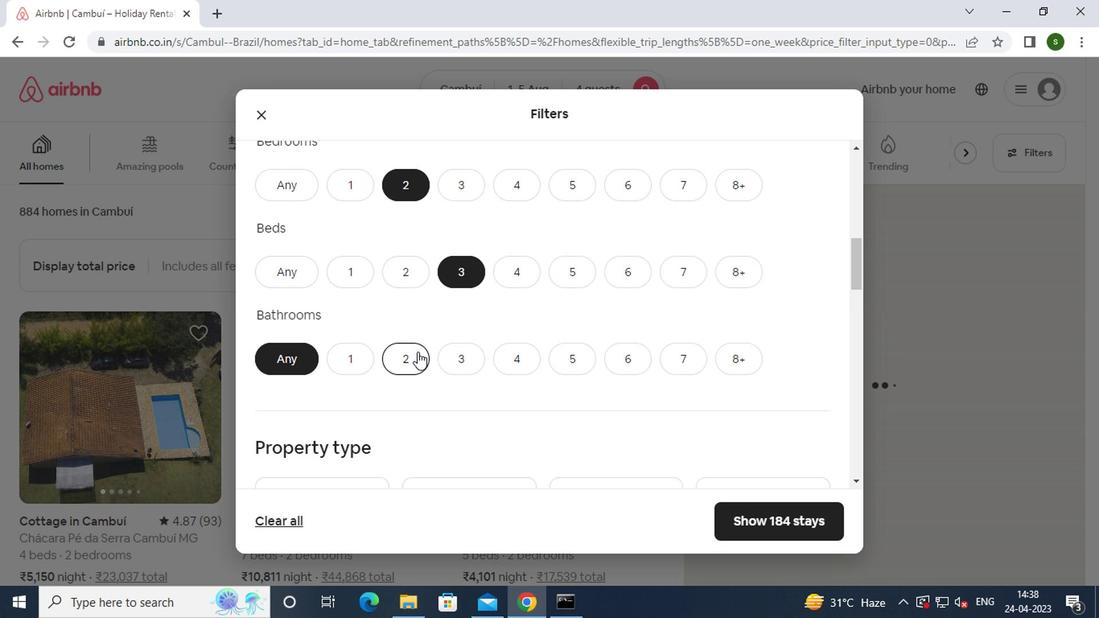 
Action: Mouse moved to (477, 316)
Screenshot: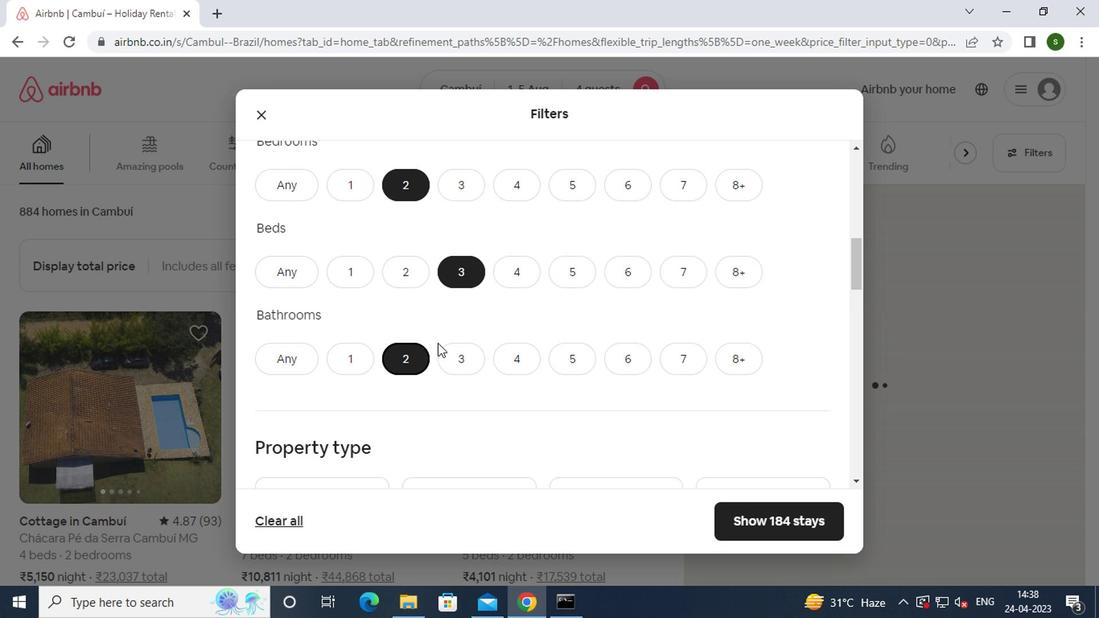 
Action: Mouse scrolled (477, 315) with delta (0, -1)
Screenshot: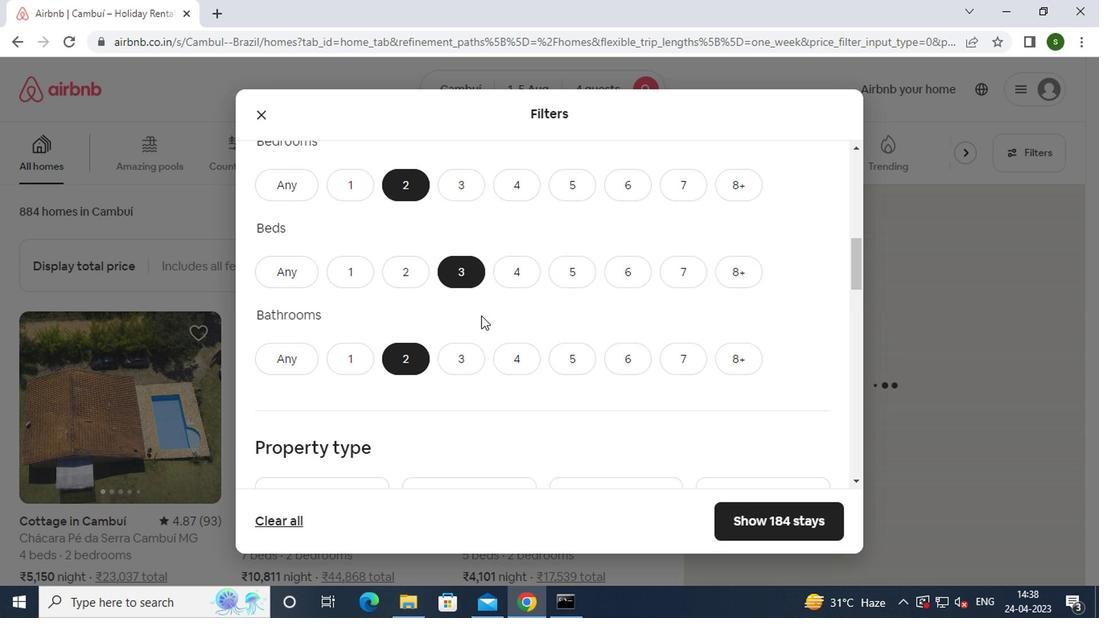 
Action: Mouse scrolled (477, 315) with delta (0, -1)
Screenshot: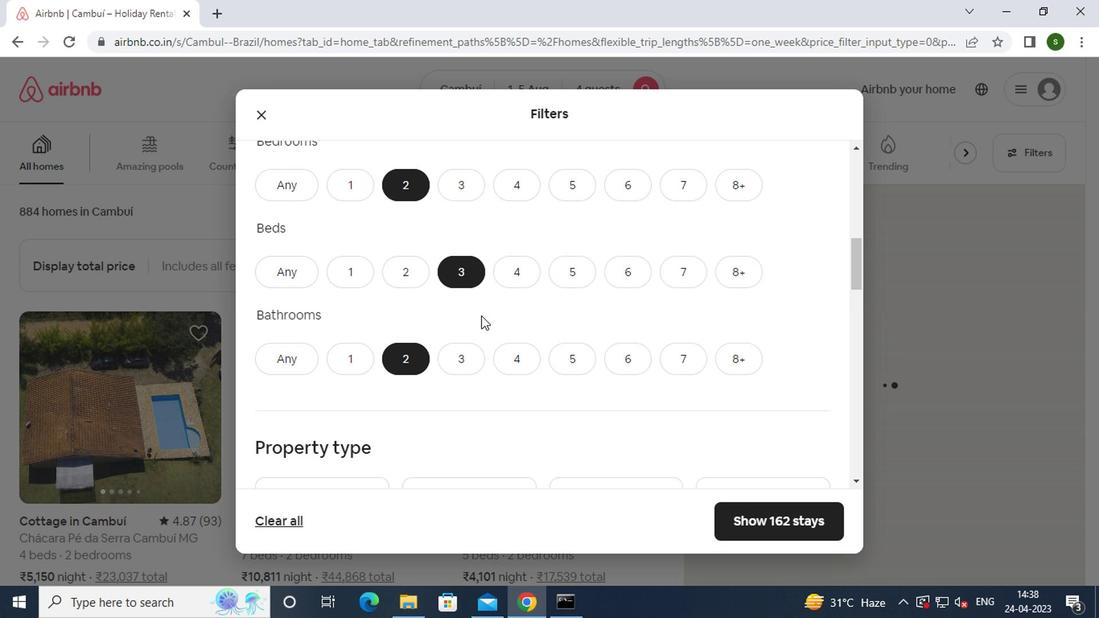 
Action: Mouse moved to (339, 348)
Screenshot: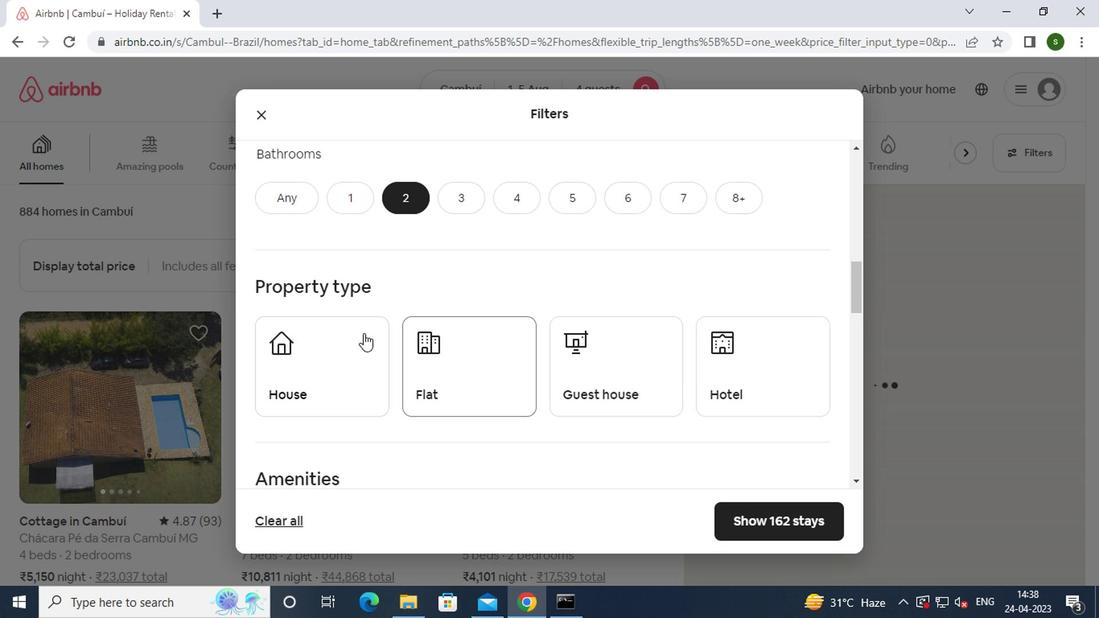
Action: Mouse pressed left at (339, 348)
Screenshot: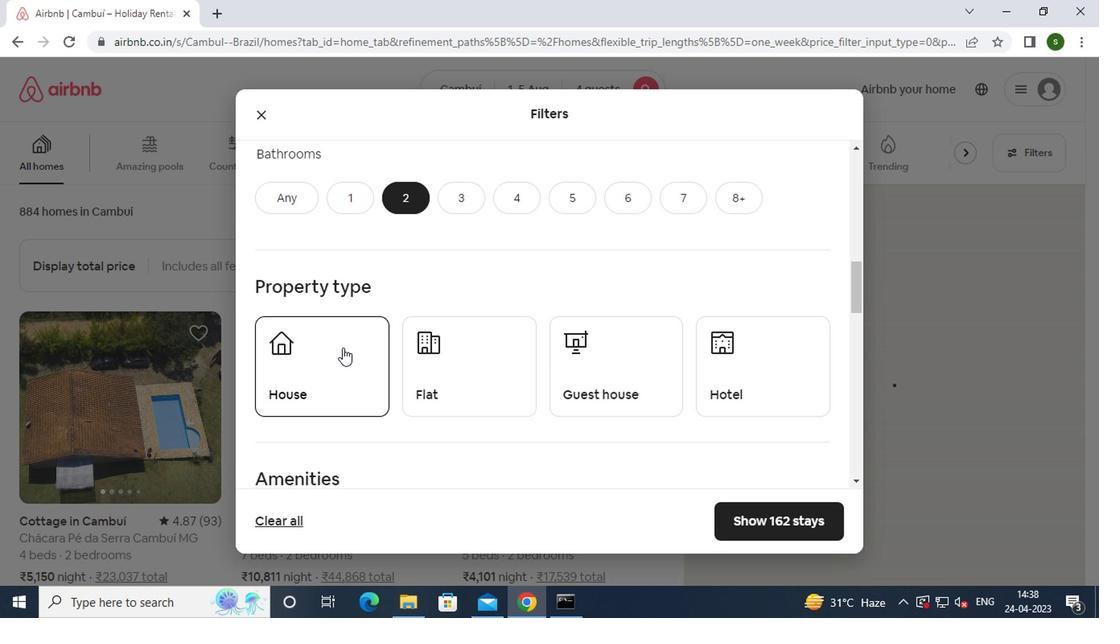 
Action: Mouse moved to (453, 366)
Screenshot: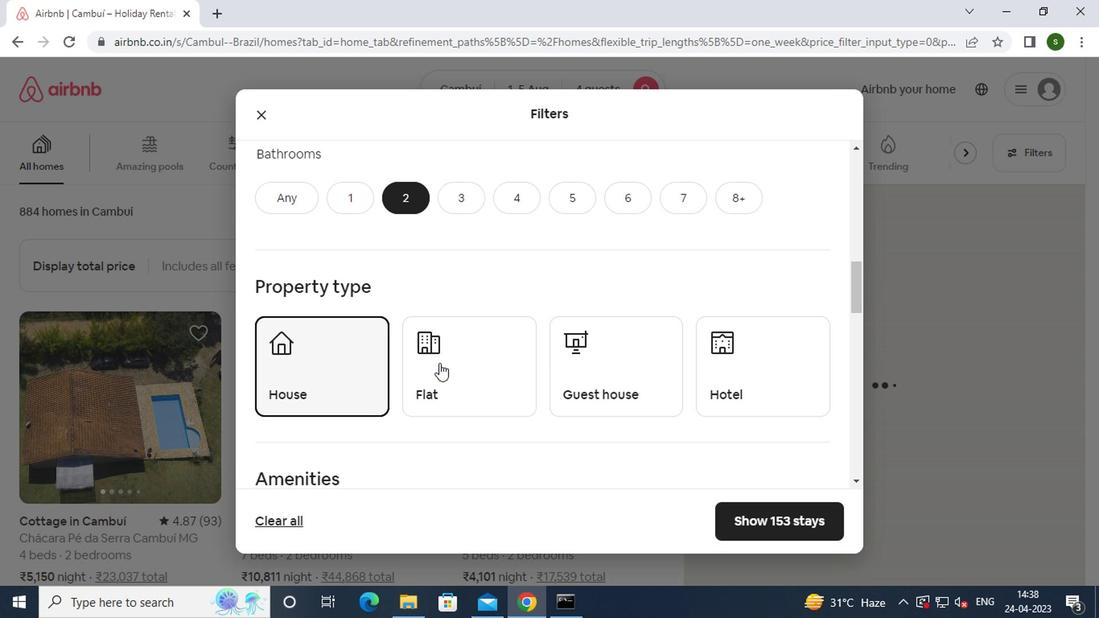 
Action: Mouse pressed left at (453, 366)
Screenshot: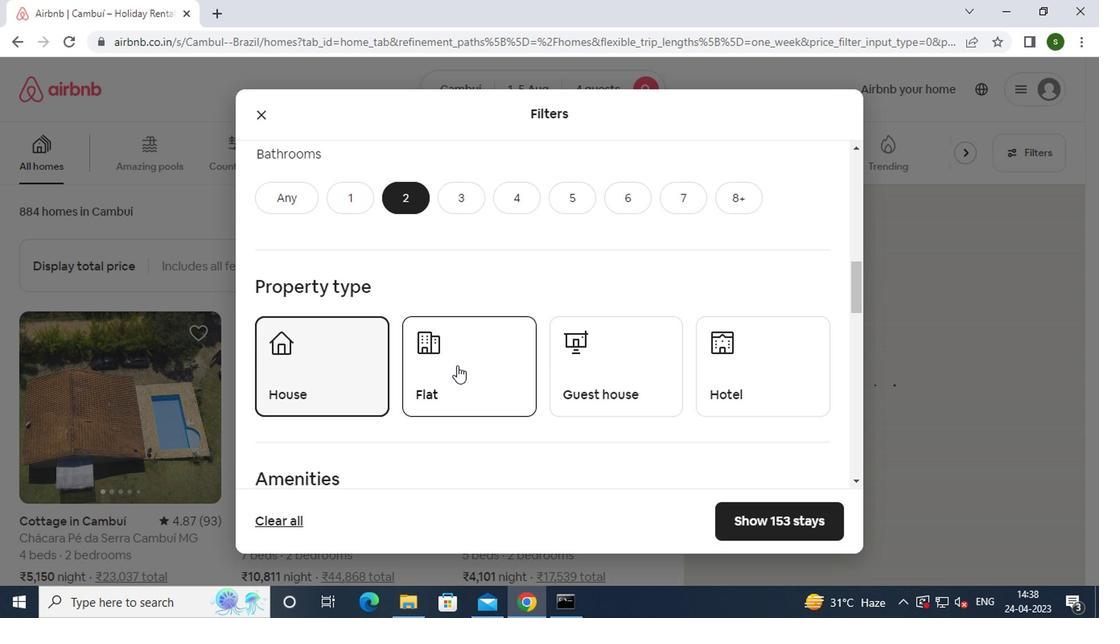 
Action: Mouse moved to (606, 376)
Screenshot: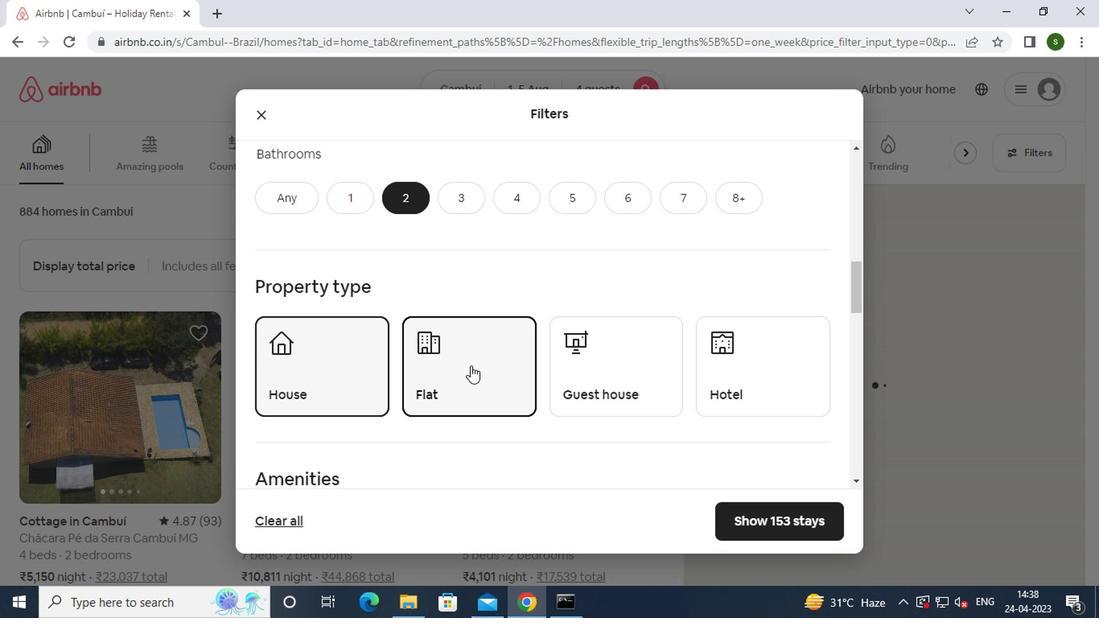 
Action: Mouse pressed left at (606, 376)
Screenshot: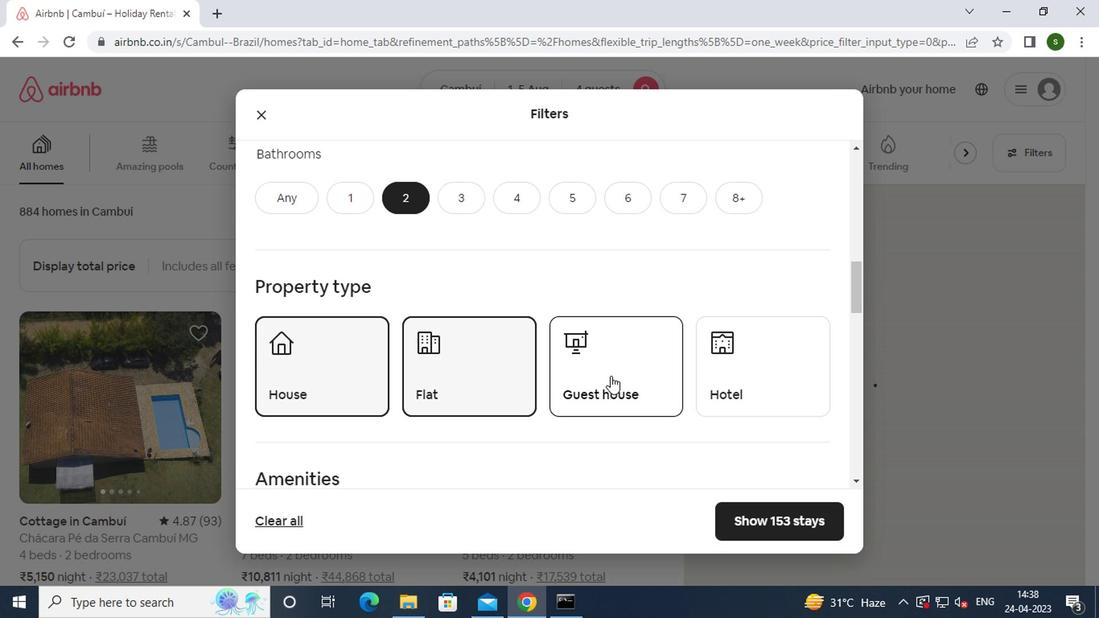 
Action: Mouse moved to (748, 367)
Screenshot: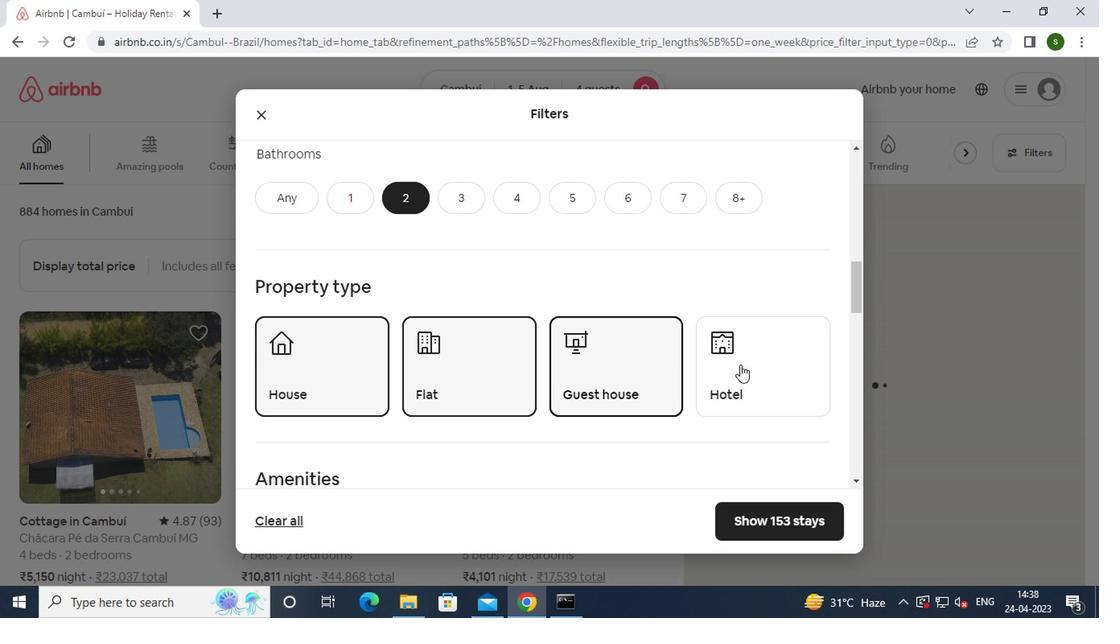 
Action: Mouse pressed left at (748, 367)
Screenshot: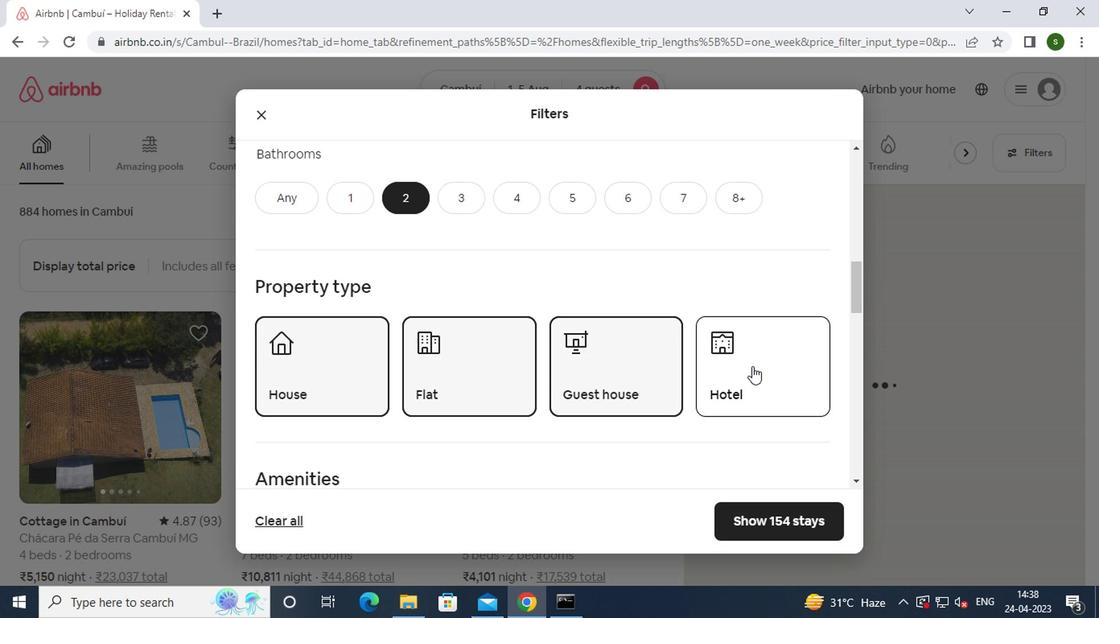 
Action: Mouse moved to (602, 379)
Screenshot: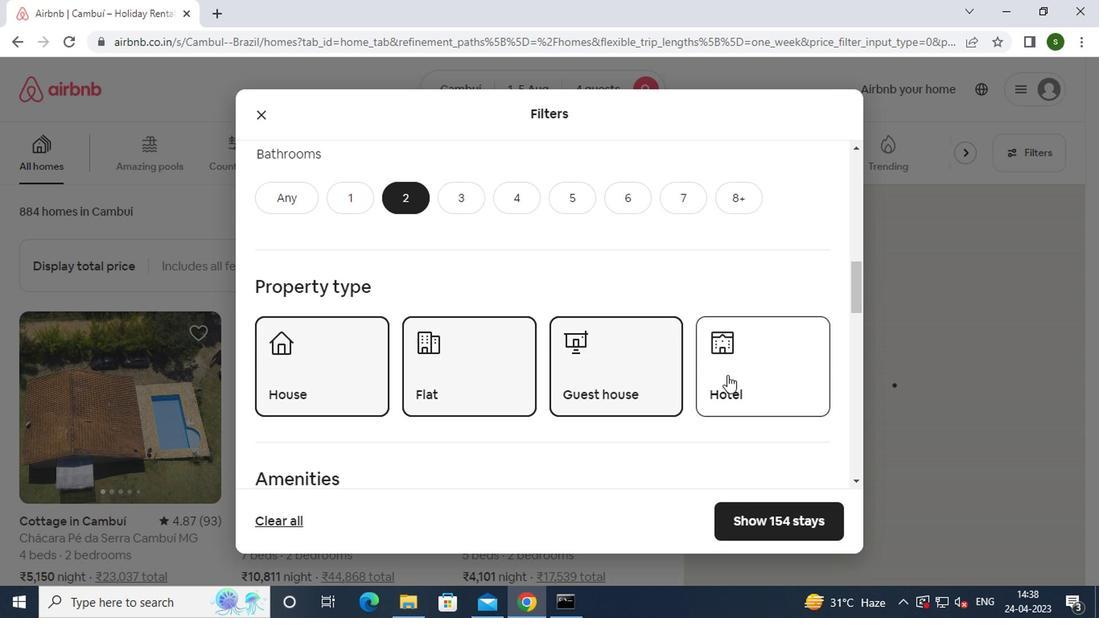 
Action: Mouse scrolled (602, 378) with delta (0, -1)
Screenshot: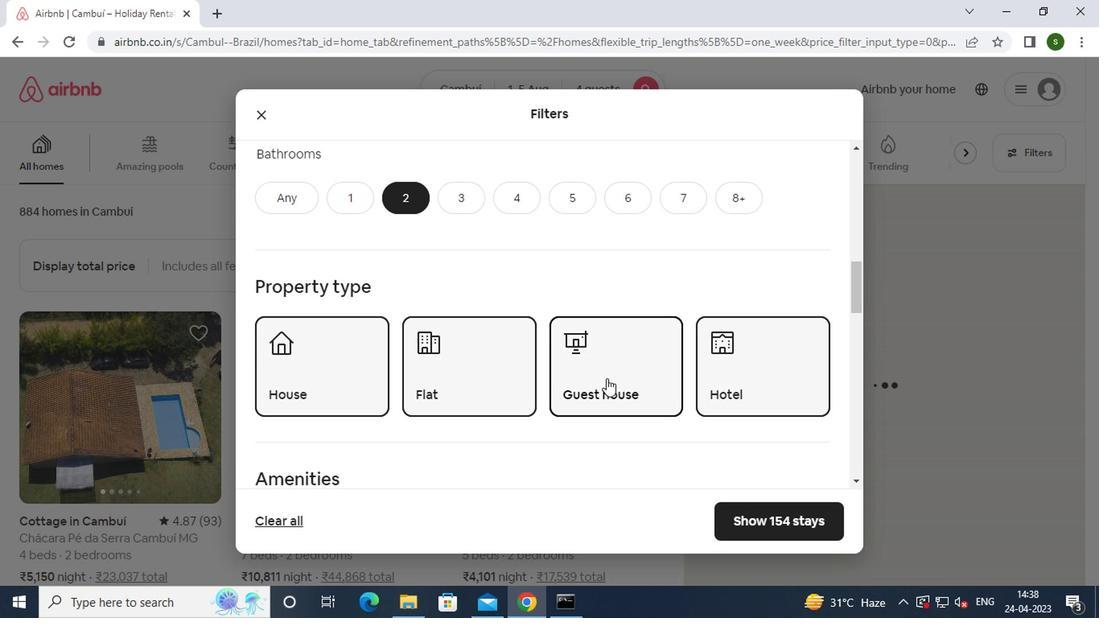 
Action: Mouse scrolled (602, 378) with delta (0, -1)
Screenshot: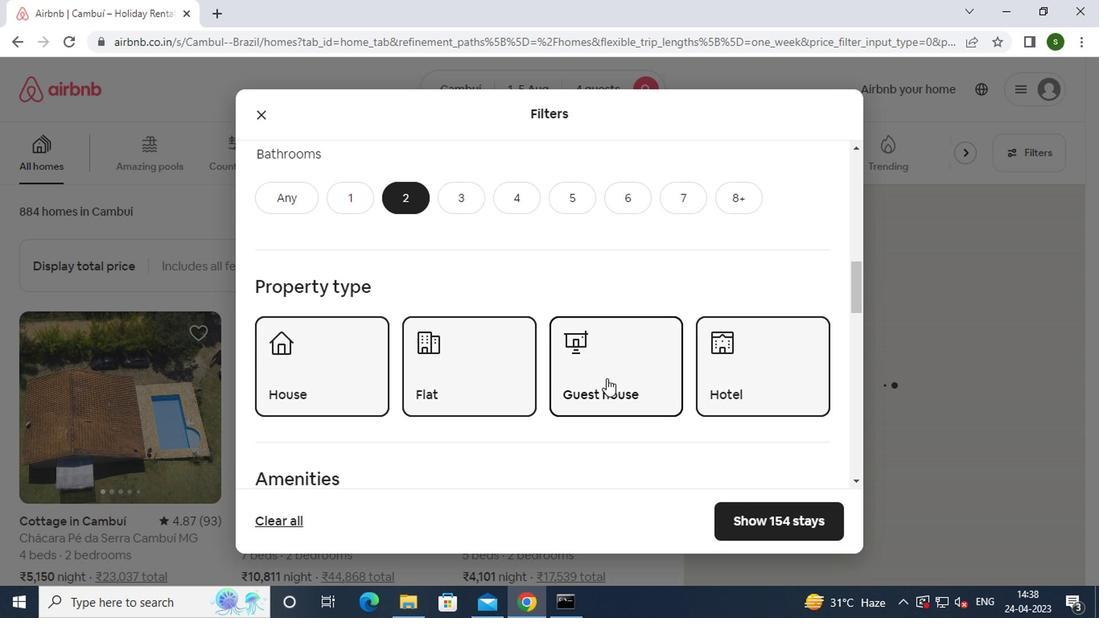 
Action: Mouse scrolled (602, 378) with delta (0, -1)
Screenshot: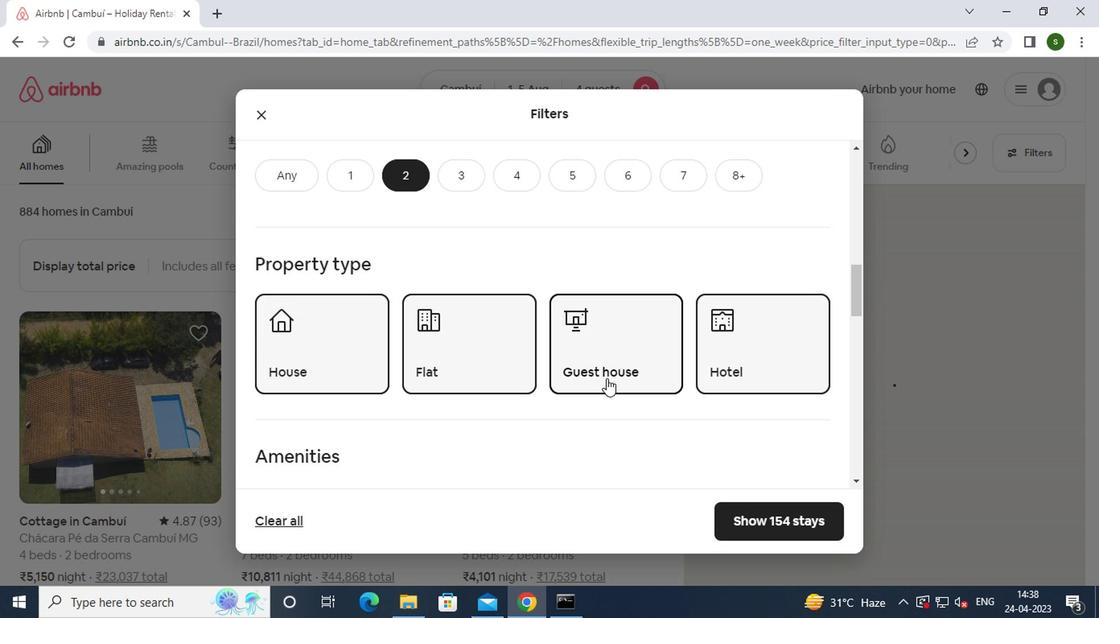 
Action: Mouse scrolled (602, 378) with delta (0, -1)
Screenshot: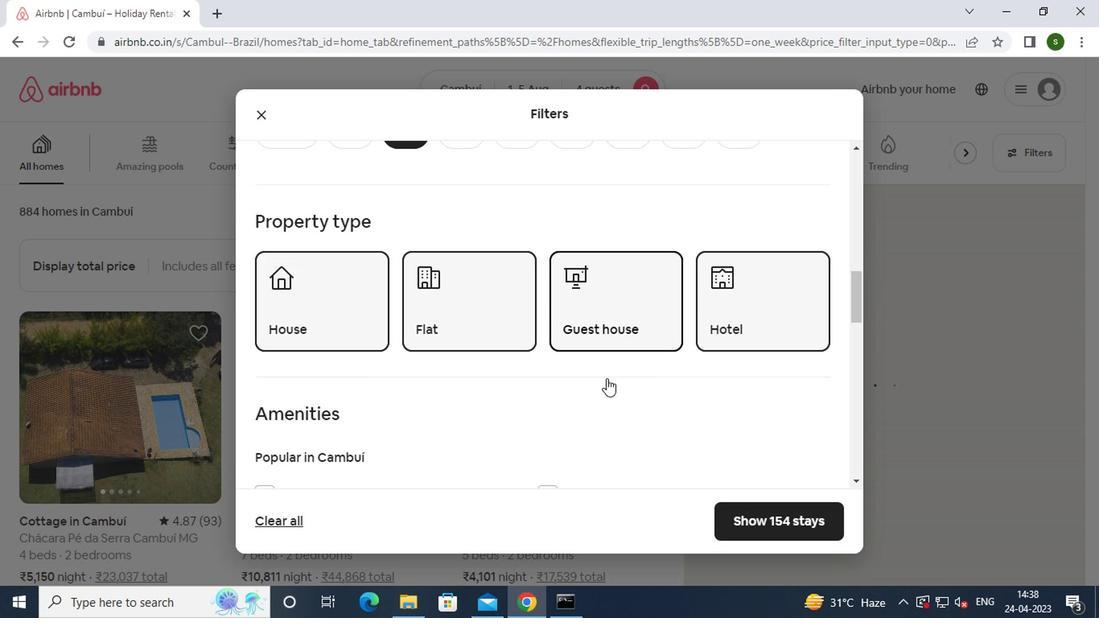 
Action: Mouse scrolled (602, 378) with delta (0, -1)
Screenshot: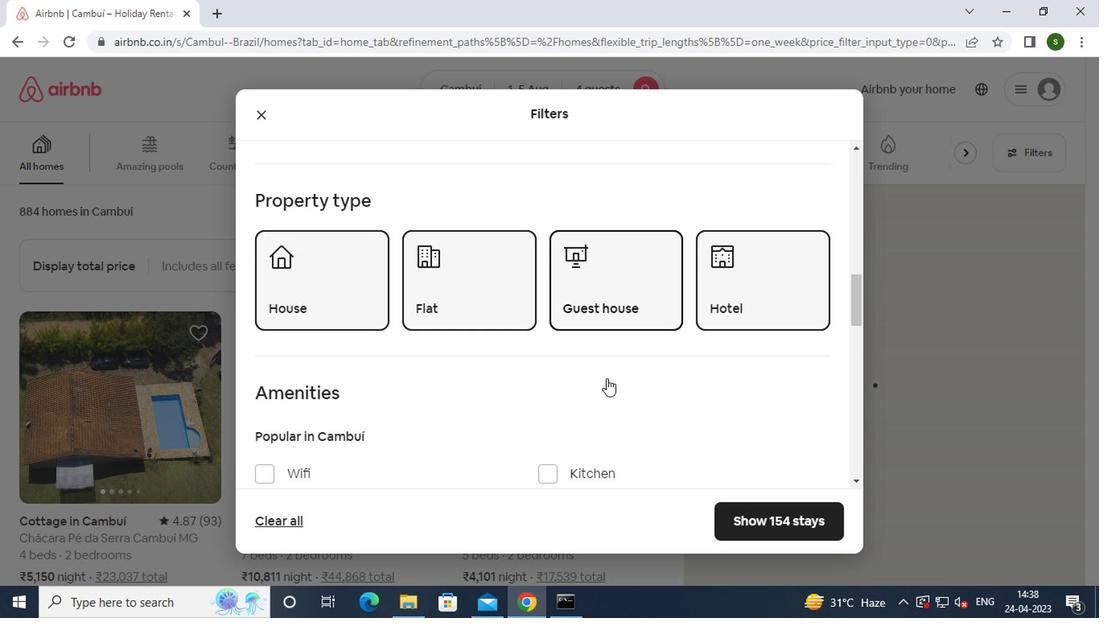 
Action: Mouse scrolled (602, 378) with delta (0, -1)
Screenshot: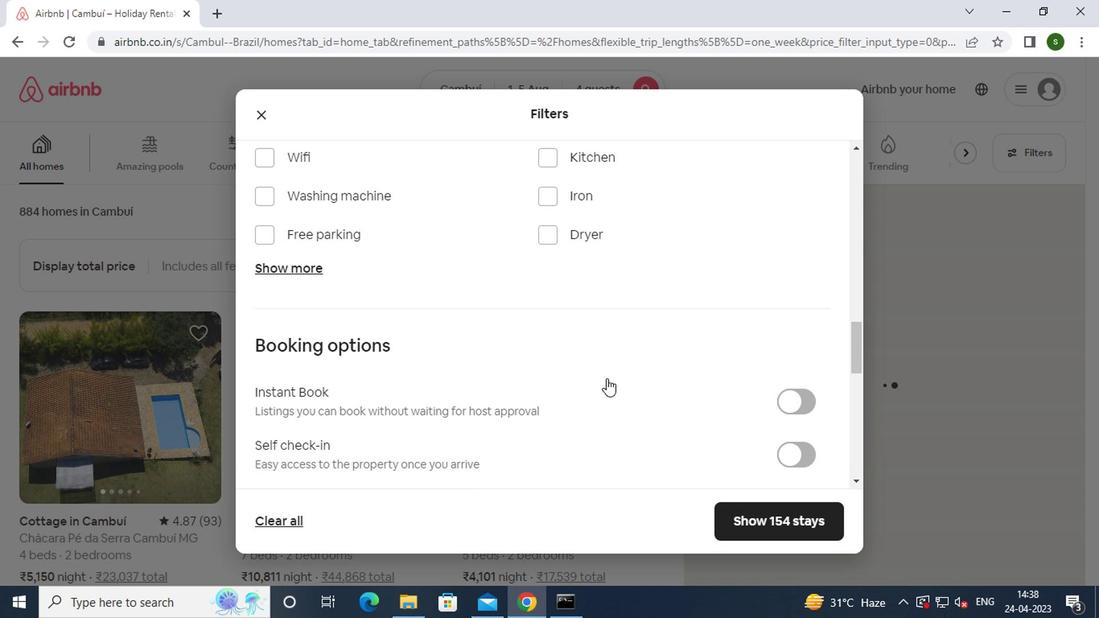 
Action: Mouse moved to (789, 374)
Screenshot: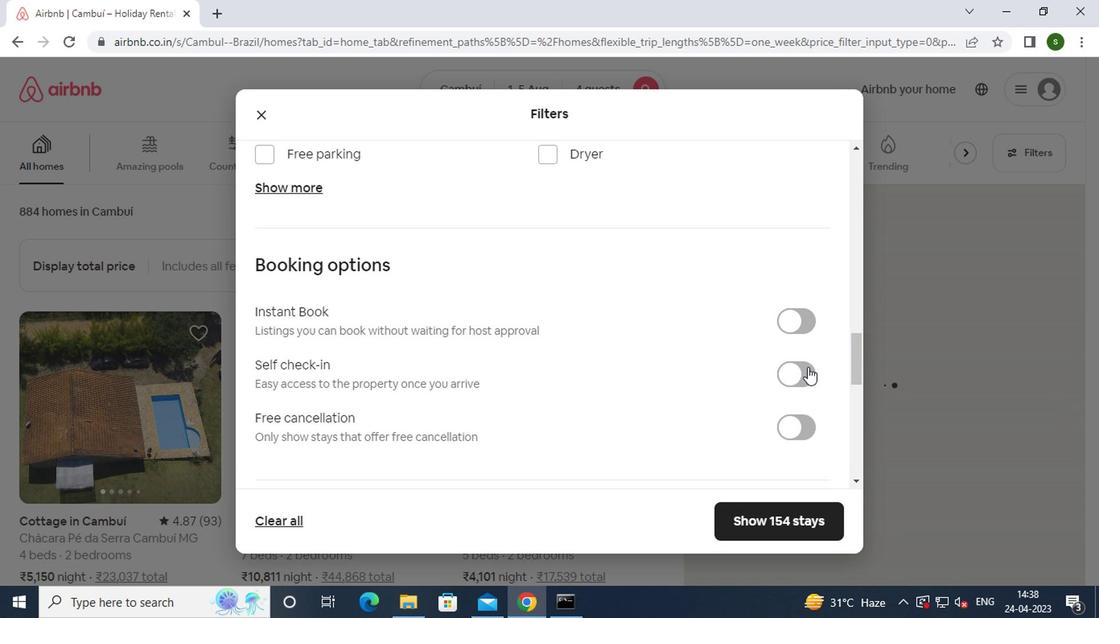
Action: Mouse pressed left at (789, 374)
Screenshot: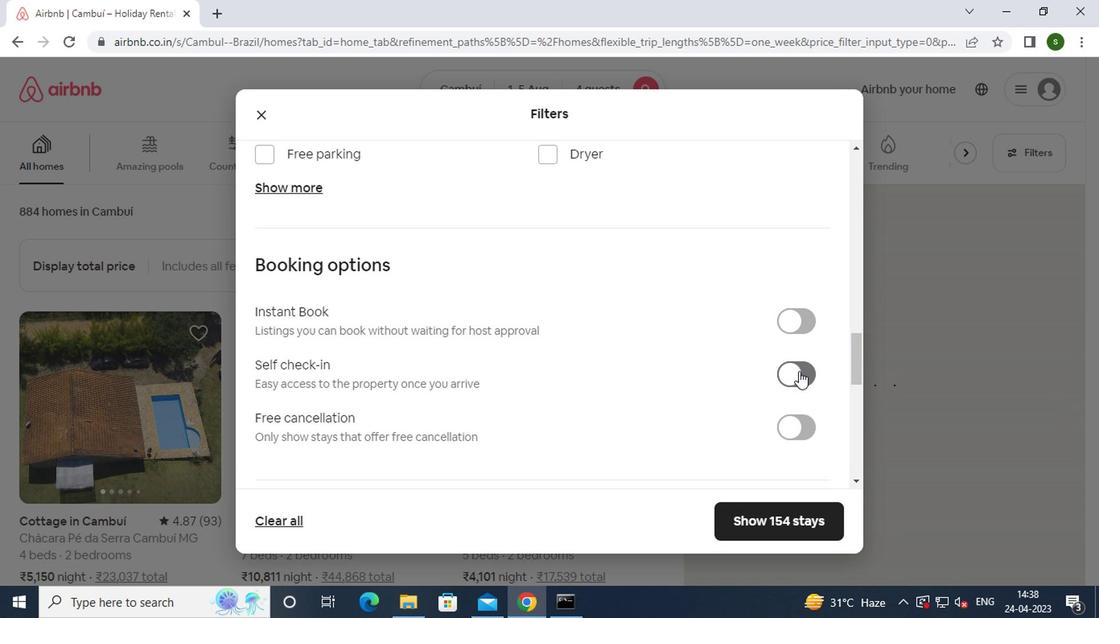 
Action: Mouse moved to (686, 375)
Screenshot: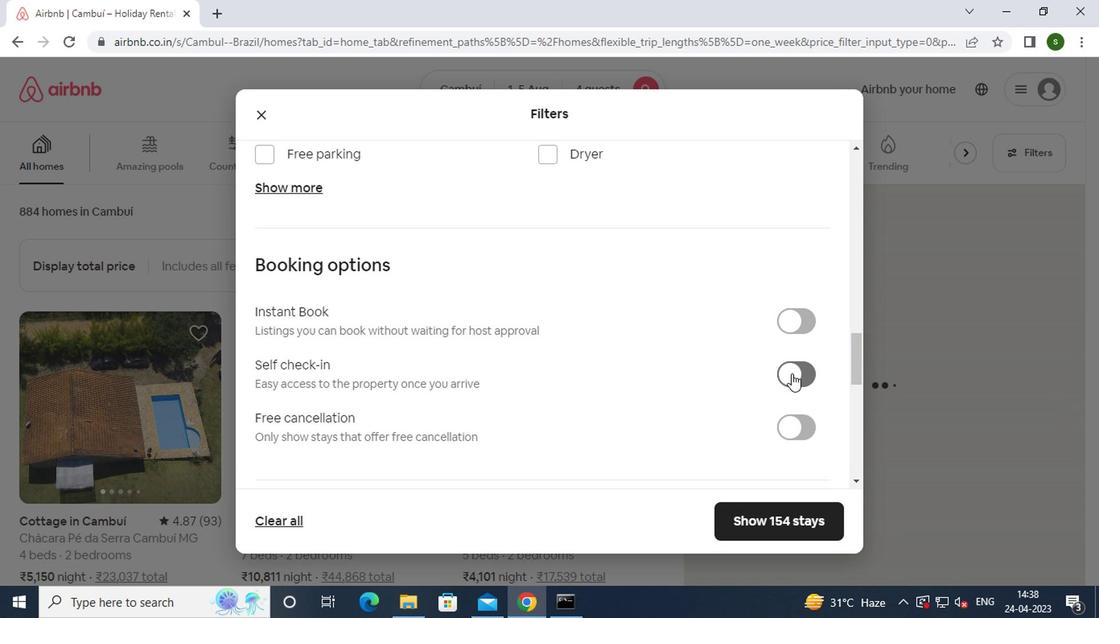 
Action: Mouse scrolled (686, 374) with delta (0, -1)
Screenshot: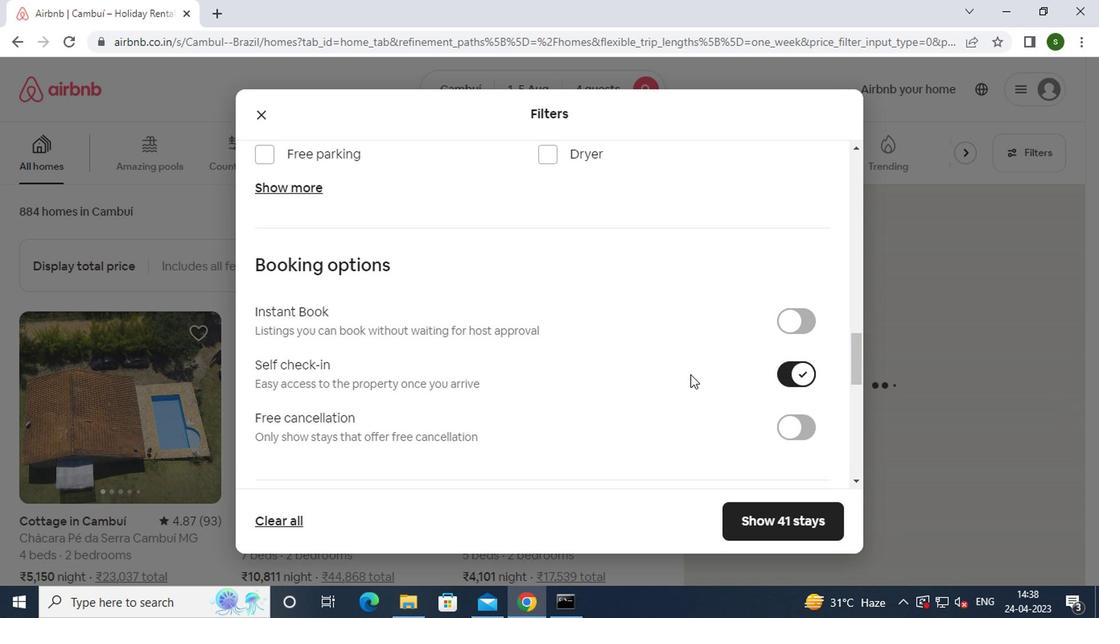
Action: Mouse scrolled (686, 374) with delta (0, -1)
Screenshot: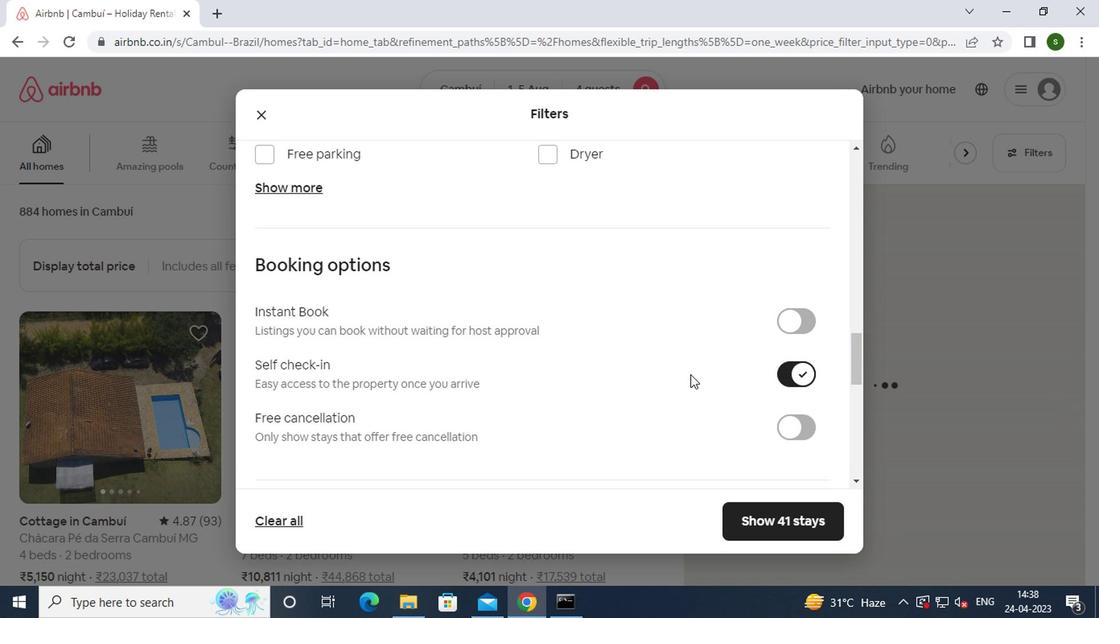 
Action: Mouse scrolled (686, 374) with delta (0, -1)
Screenshot: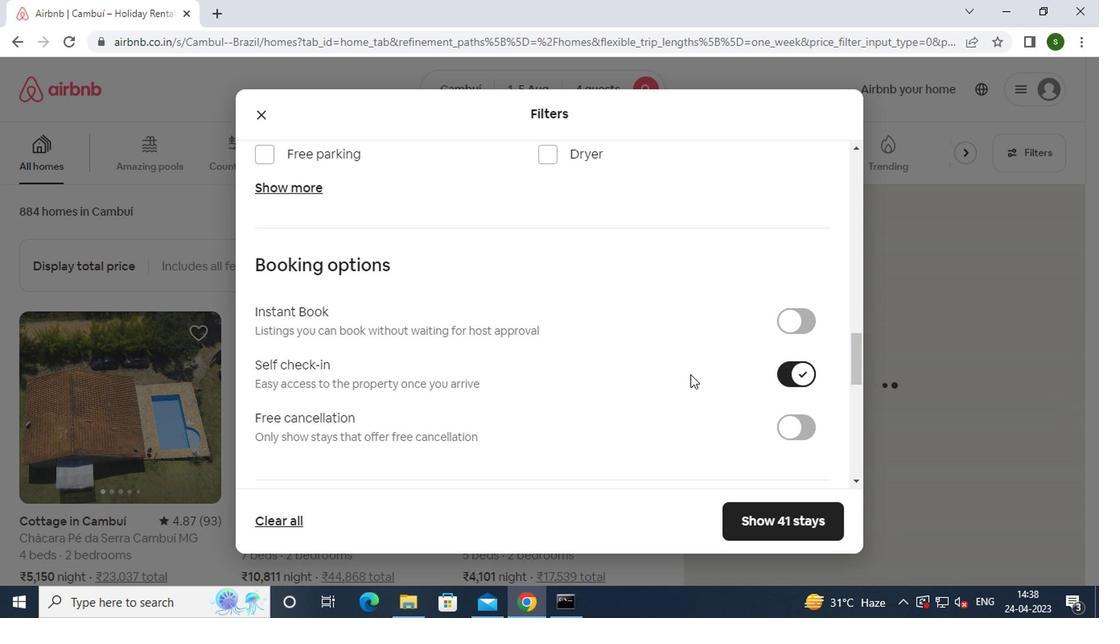 
Action: Mouse scrolled (686, 374) with delta (0, -1)
Screenshot: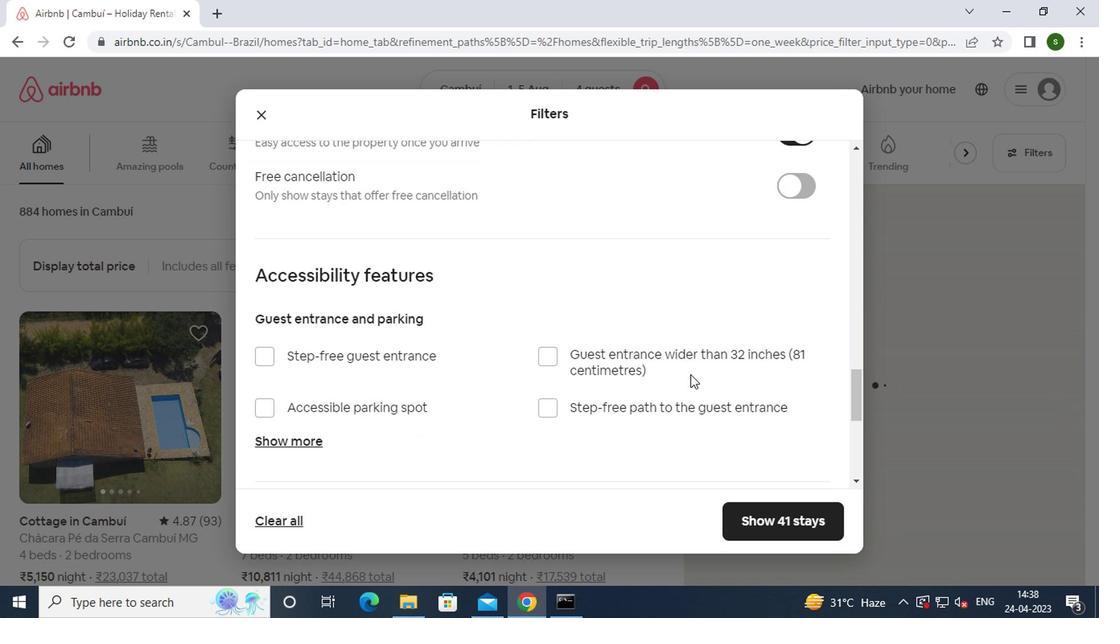 
Action: Mouse scrolled (686, 374) with delta (0, -1)
Screenshot: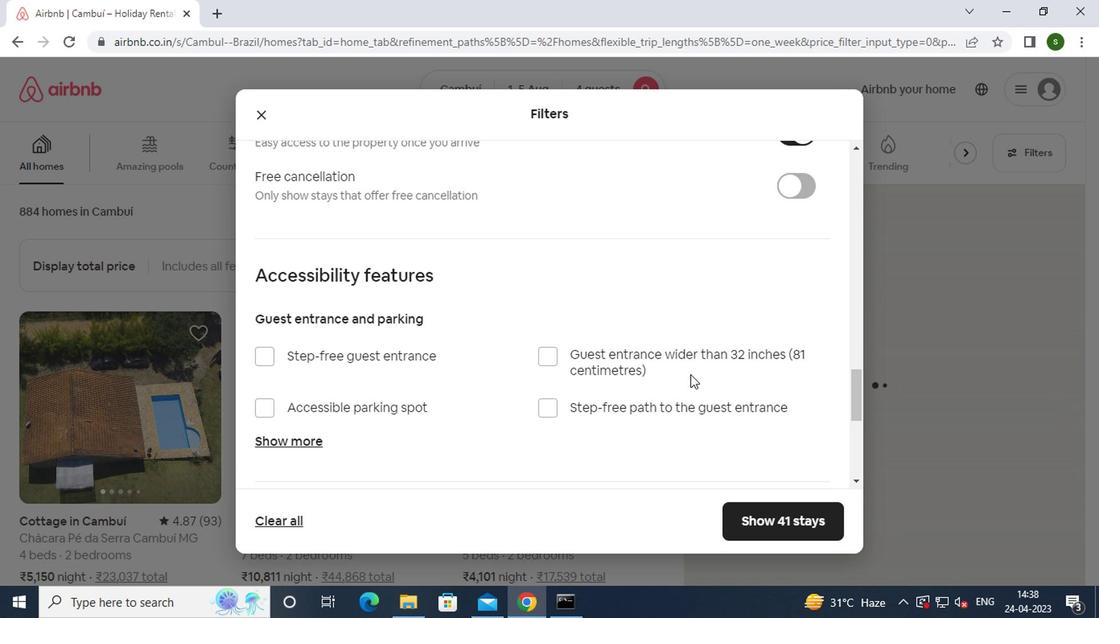 
Action: Mouse scrolled (686, 374) with delta (0, -1)
Screenshot: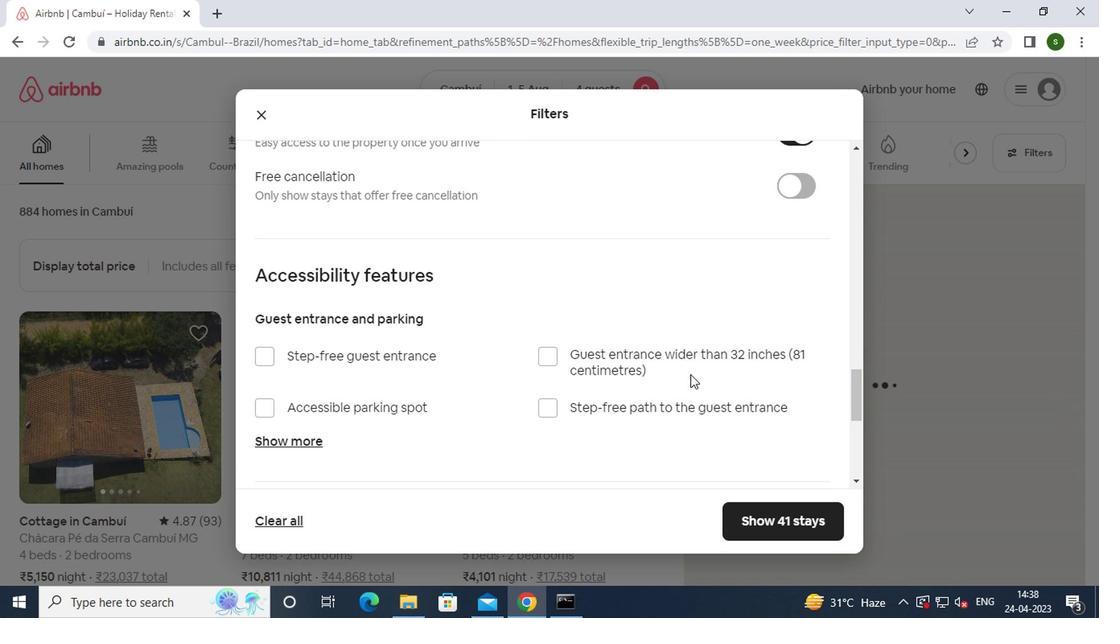 
Action: Mouse scrolled (686, 374) with delta (0, -1)
Screenshot: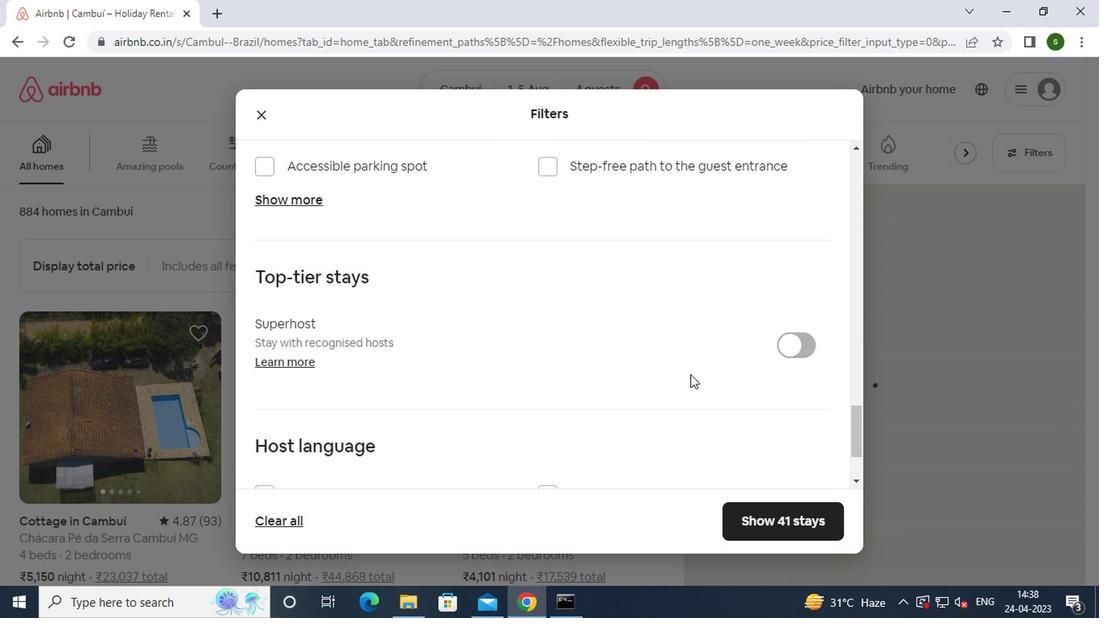 
Action: Mouse scrolled (686, 374) with delta (0, -1)
Screenshot: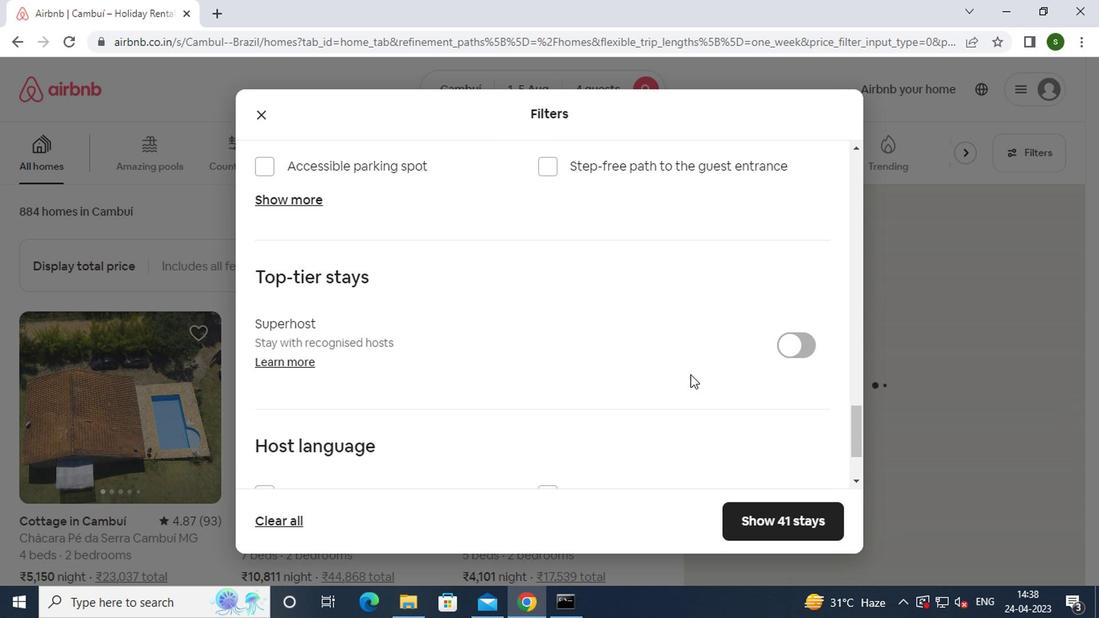 
Action: Mouse scrolled (686, 374) with delta (0, -1)
Screenshot: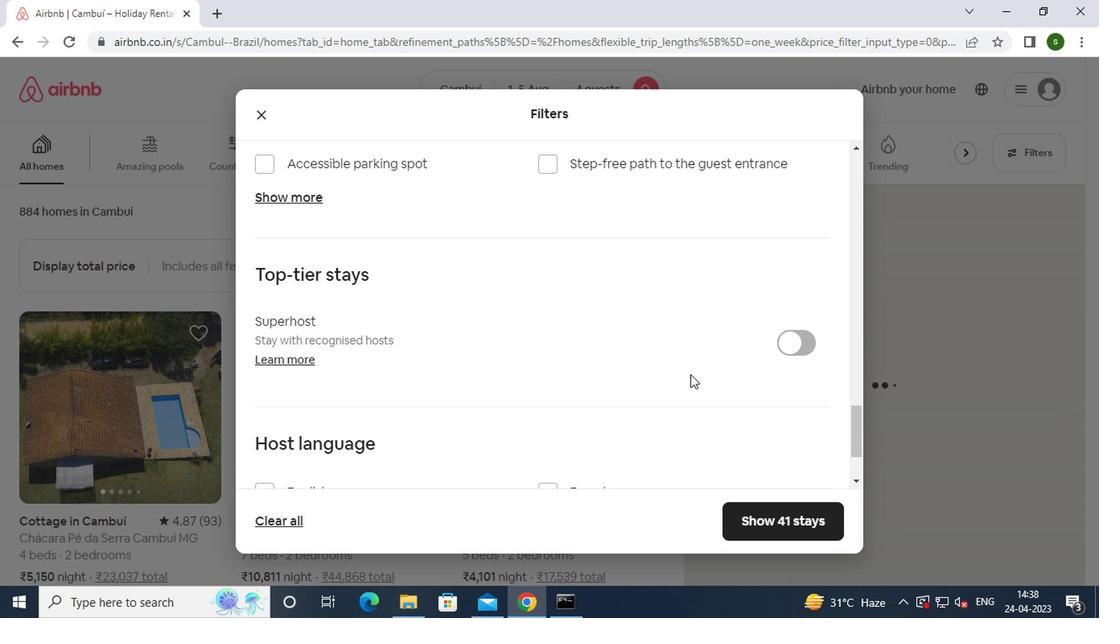
Action: Mouse moved to (764, 524)
Screenshot: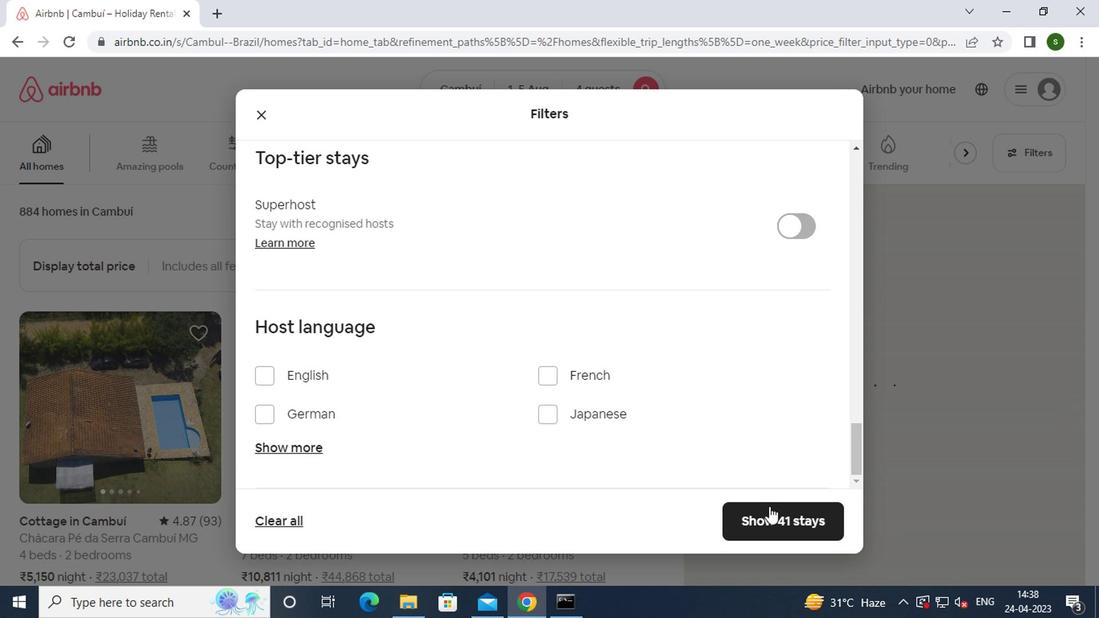 
Action: Mouse pressed left at (764, 524)
Screenshot: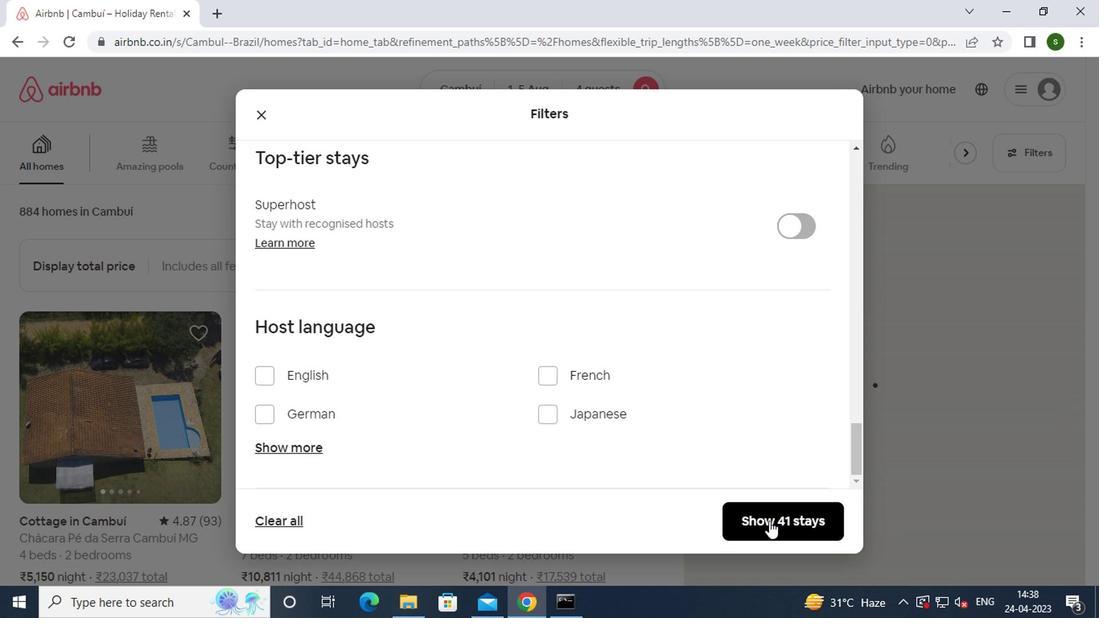 
Action: Mouse moved to (526, 218)
Screenshot: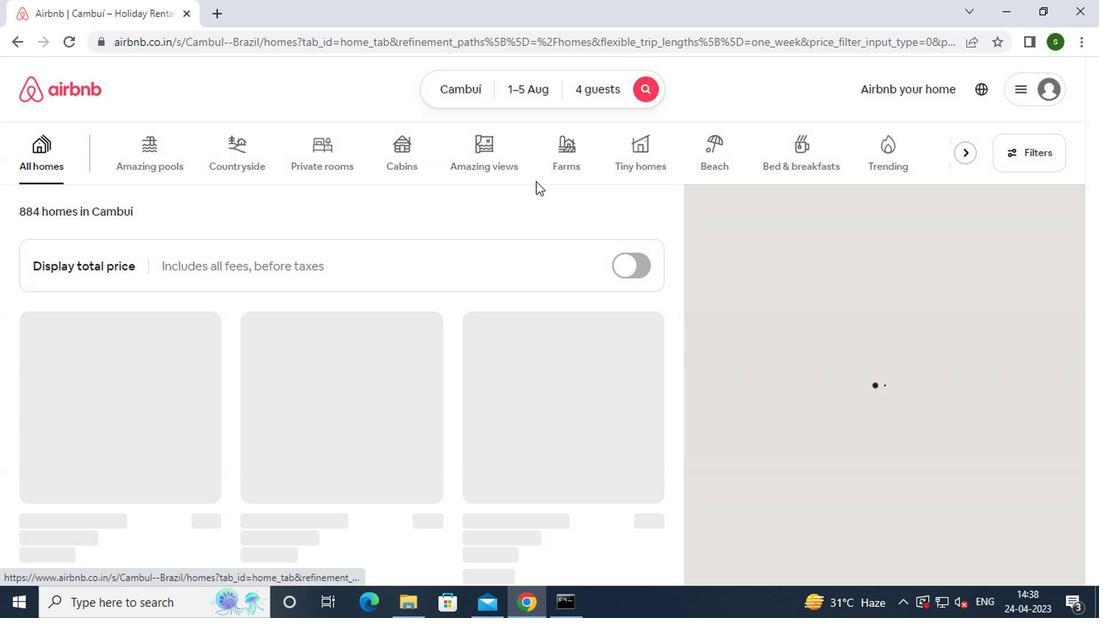 
